 Task: Find connections with filter location Hami with filter topic #givingbackwith filter profile language Spanish with filter current company Samsung India with filter school Presidency University, Kolkata with filter industry Facilities Services with filter service category Real Estate with filter keywords title Chemist
Action: Mouse moved to (478, 60)
Screenshot: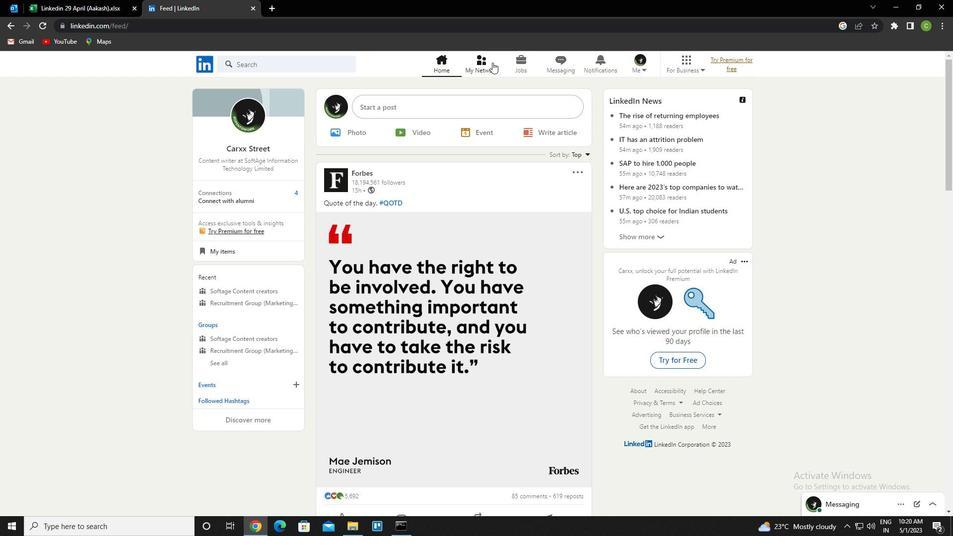 
Action: Mouse pressed left at (478, 60)
Screenshot: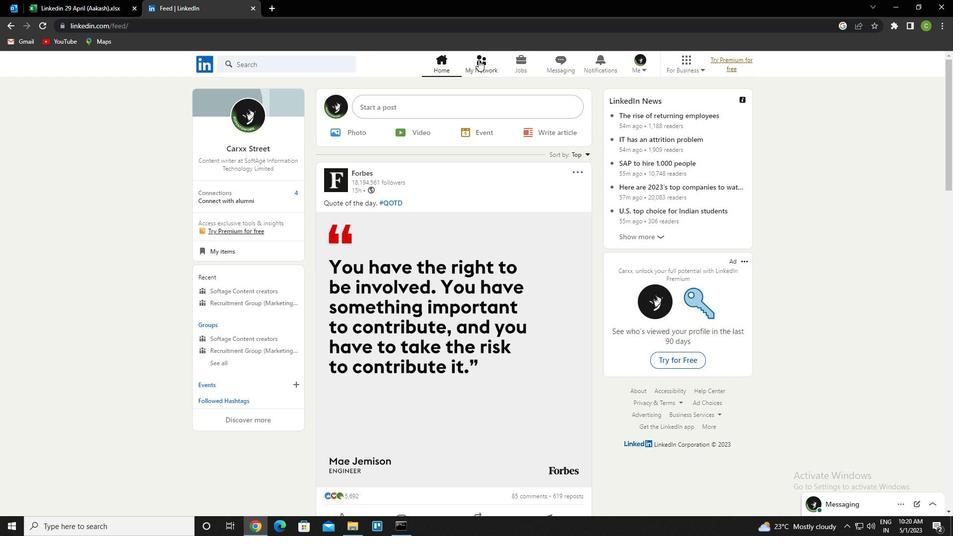 
Action: Mouse moved to (260, 120)
Screenshot: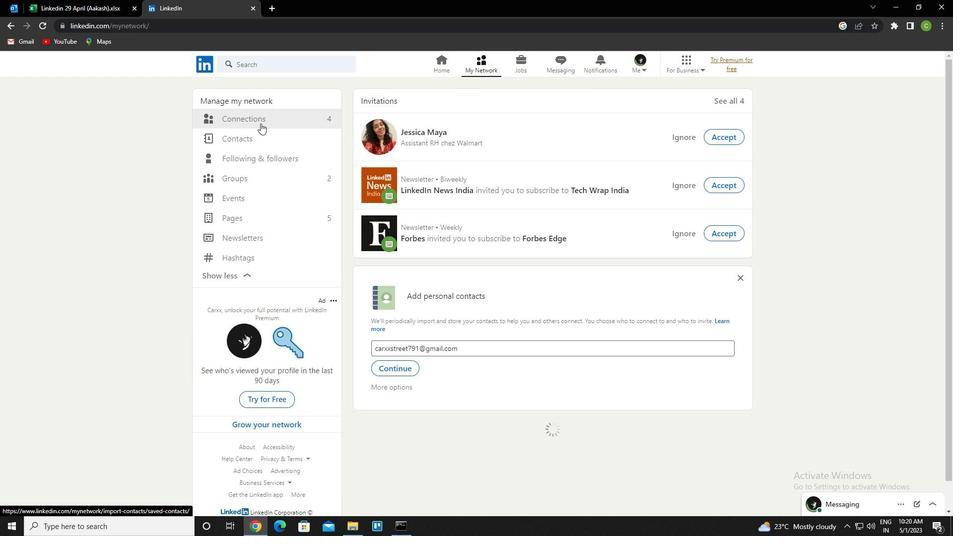 
Action: Mouse pressed left at (260, 120)
Screenshot: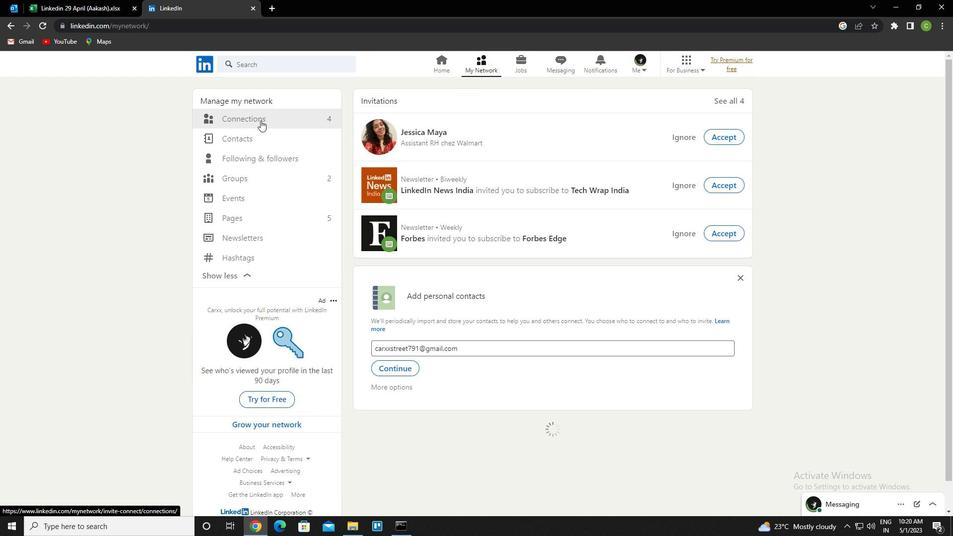 
Action: Mouse moved to (560, 118)
Screenshot: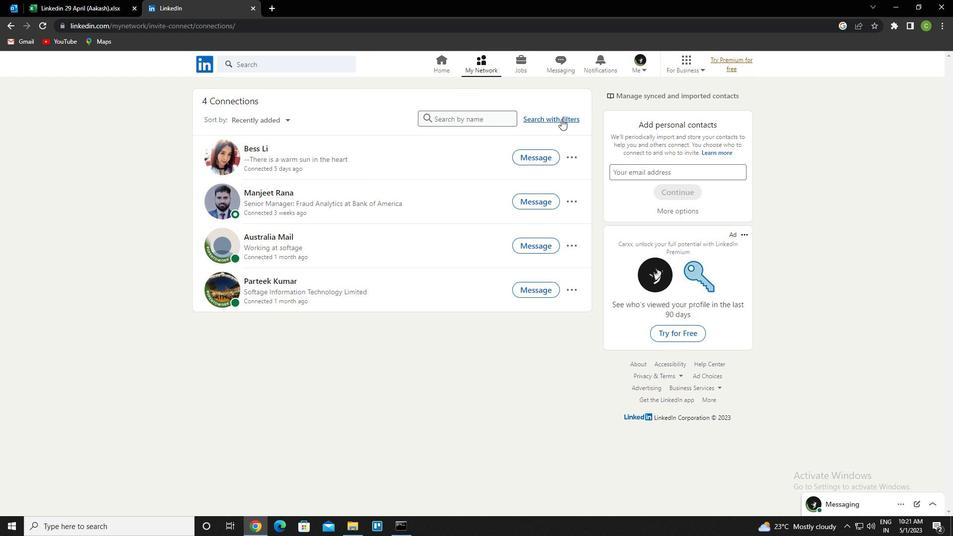 
Action: Mouse pressed left at (560, 118)
Screenshot: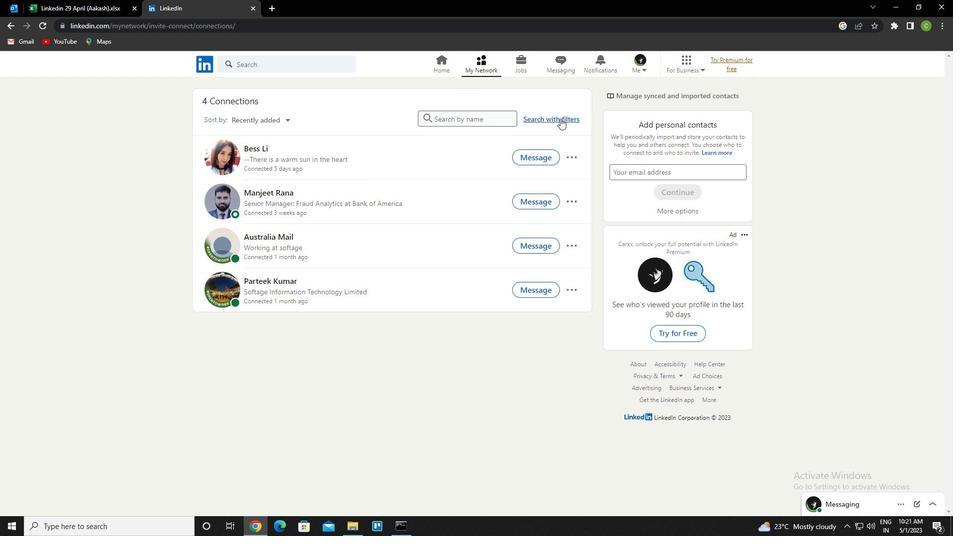 
Action: Mouse moved to (513, 90)
Screenshot: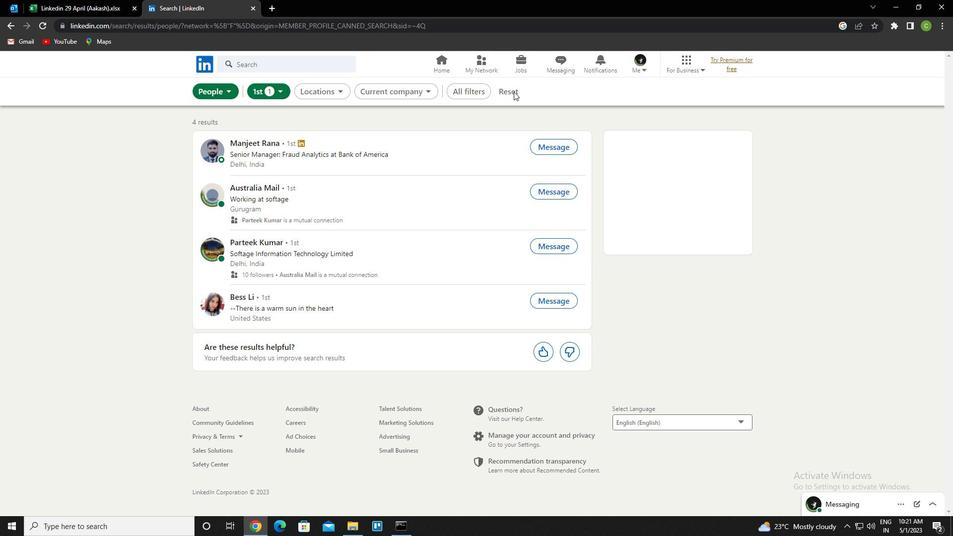
Action: Mouse pressed left at (513, 90)
Screenshot: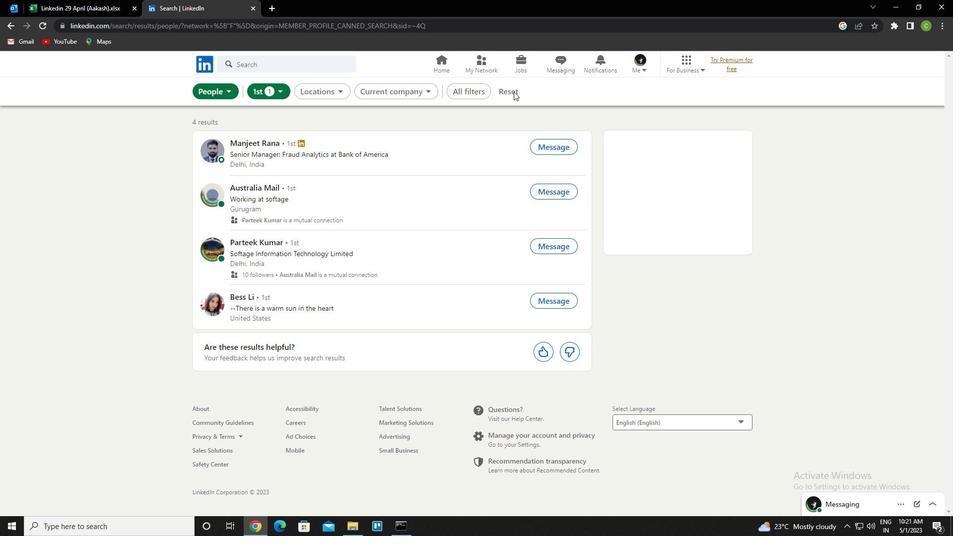 
Action: Mouse moved to (491, 87)
Screenshot: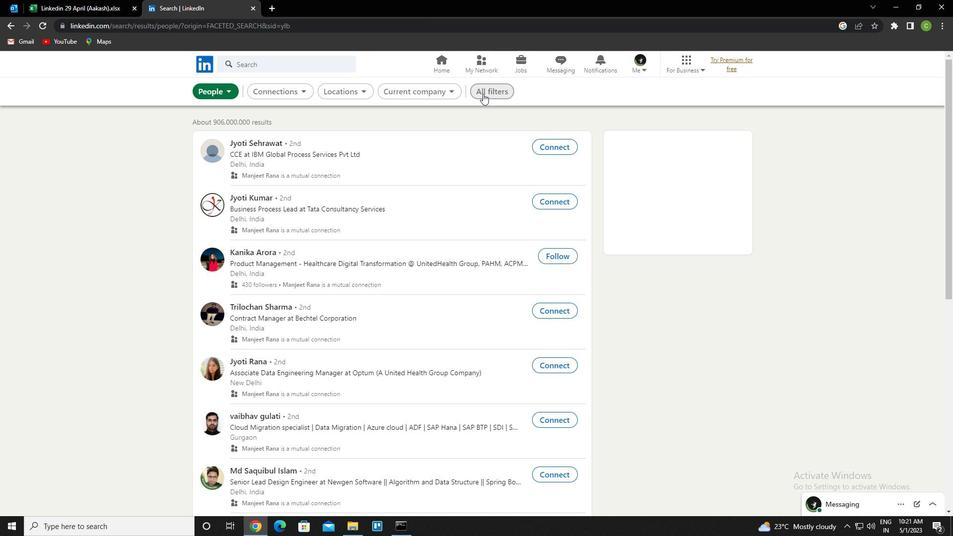 
Action: Mouse pressed left at (491, 87)
Screenshot: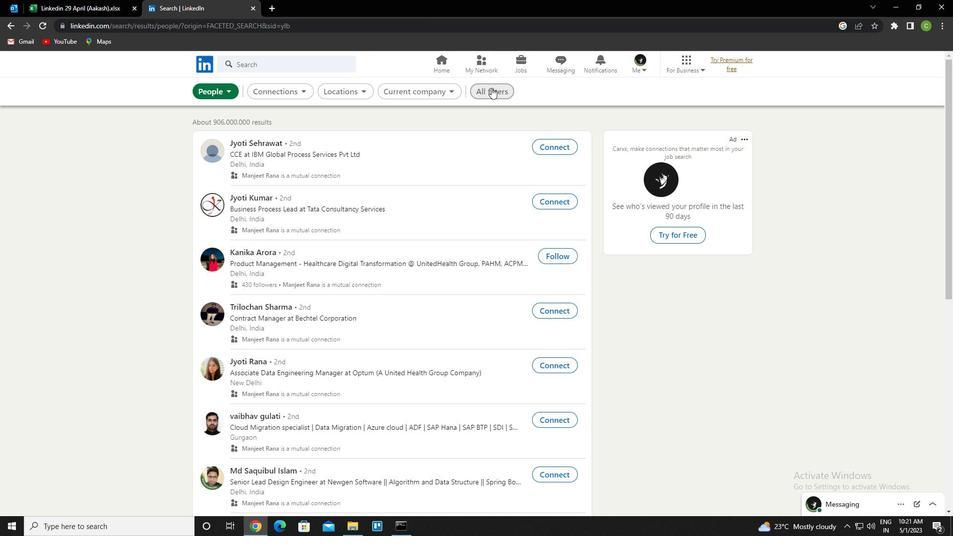 
Action: Mouse moved to (796, 258)
Screenshot: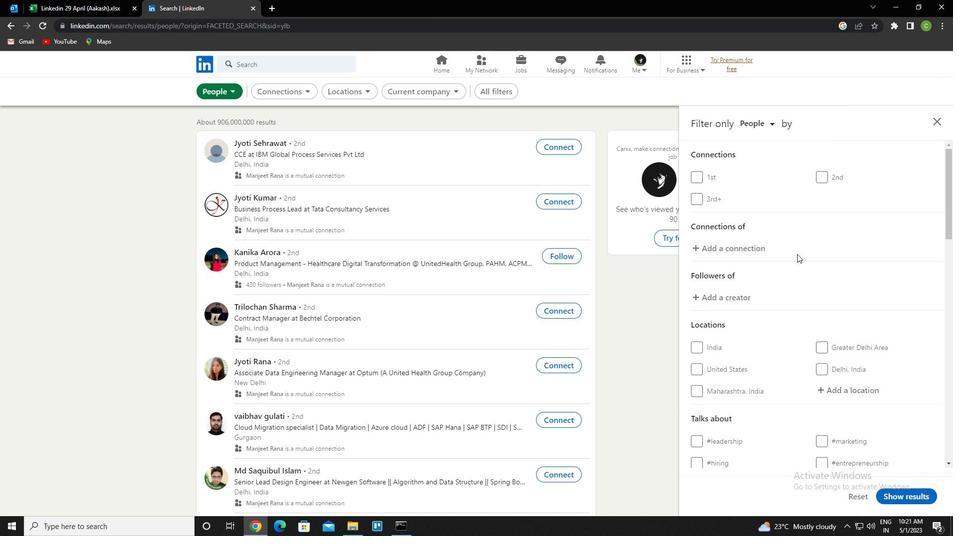 
Action: Mouse scrolled (796, 258) with delta (0, 0)
Screenshot: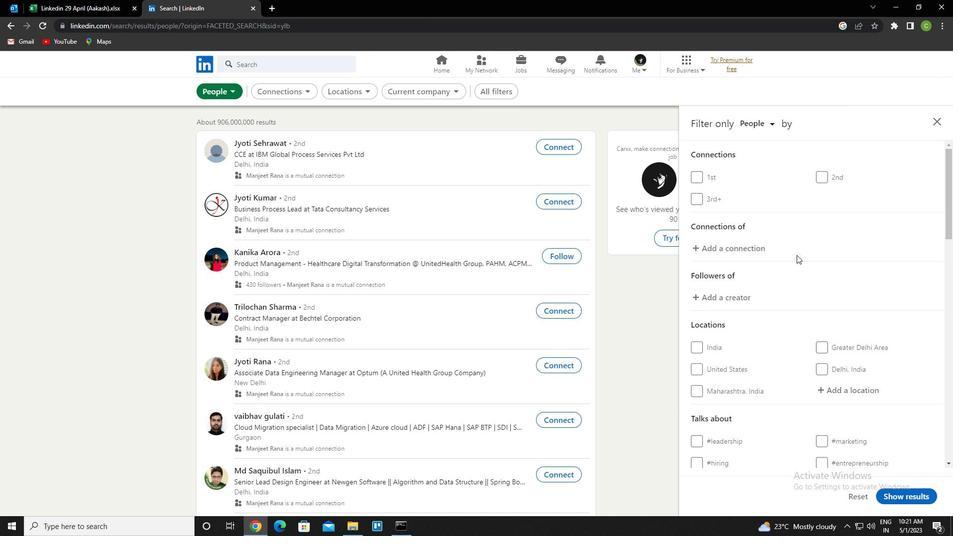
Action: Mouse scrolled (796, 258) with delta (0, 0)
Screenshot: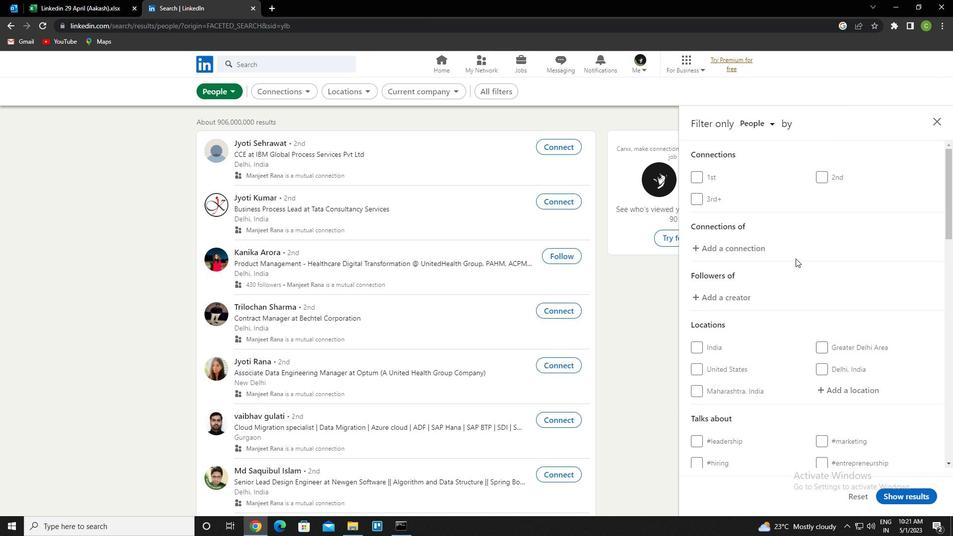 
Action: Mouse moved to (796, 261)
Screenshot: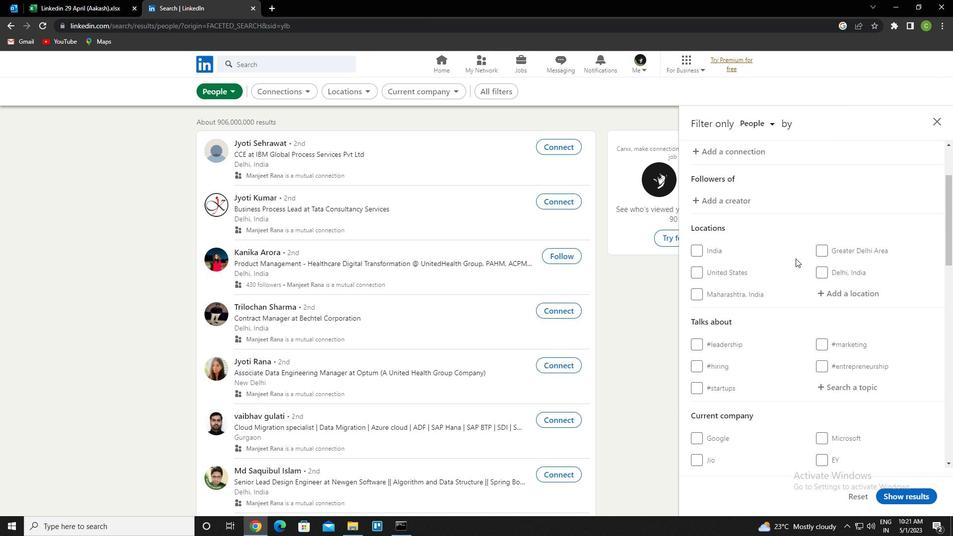
Action: Mouse scrolled (796, 261) with delta (0, 0)
Screenshot: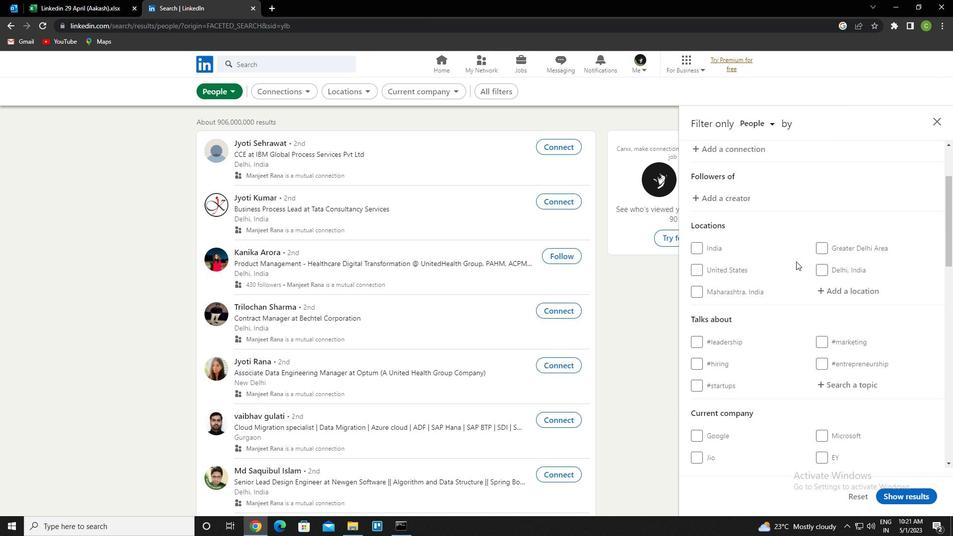 
Action: Mouse moved to (851, 244)
Screenshot: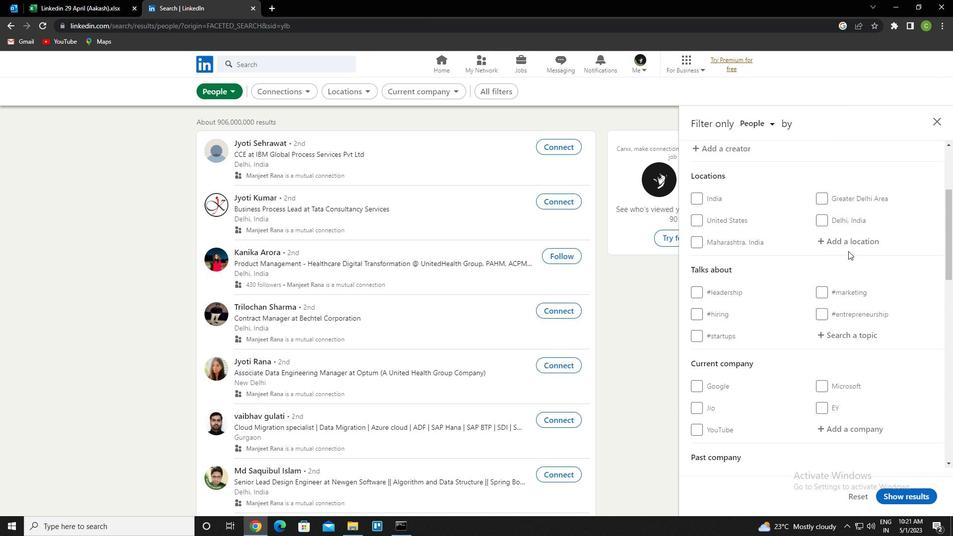 
Action: Mouse pressed left at (851, 244)
Screenshot: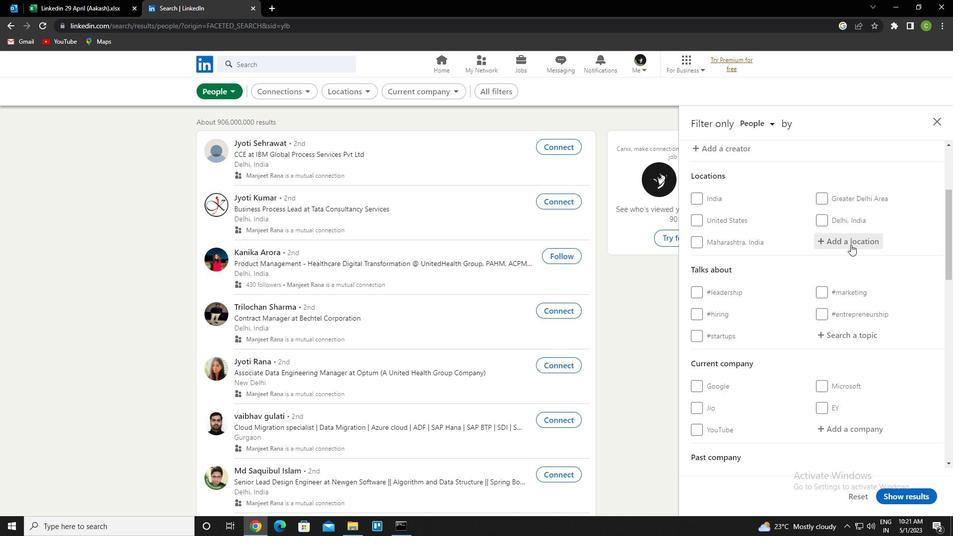 
Action: Key pressed <Key.caps_lock><Key.caps_lock>h<Key.caps_lock>ami<Key.down><Key.enter>
Screenshot: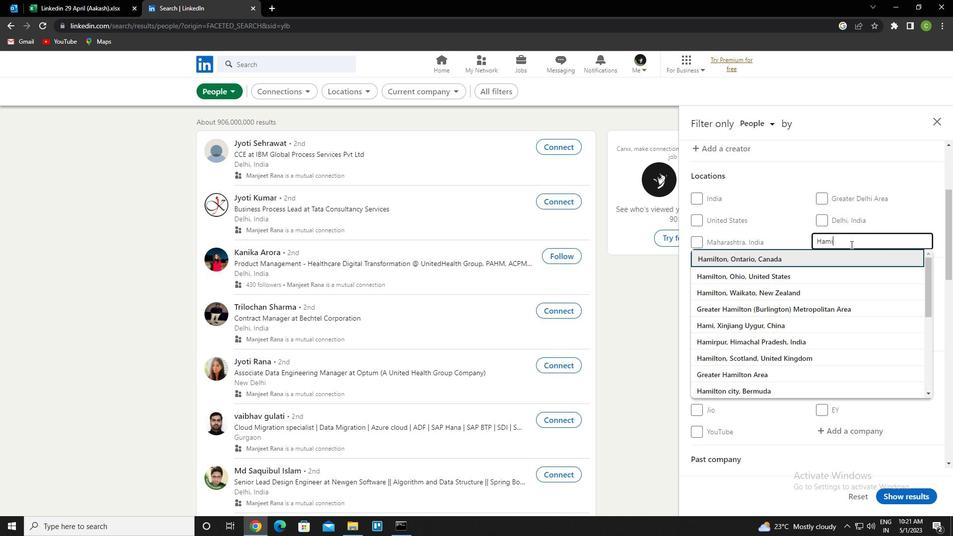 
Action: Mouse moved to (847, 246)
Screenshot: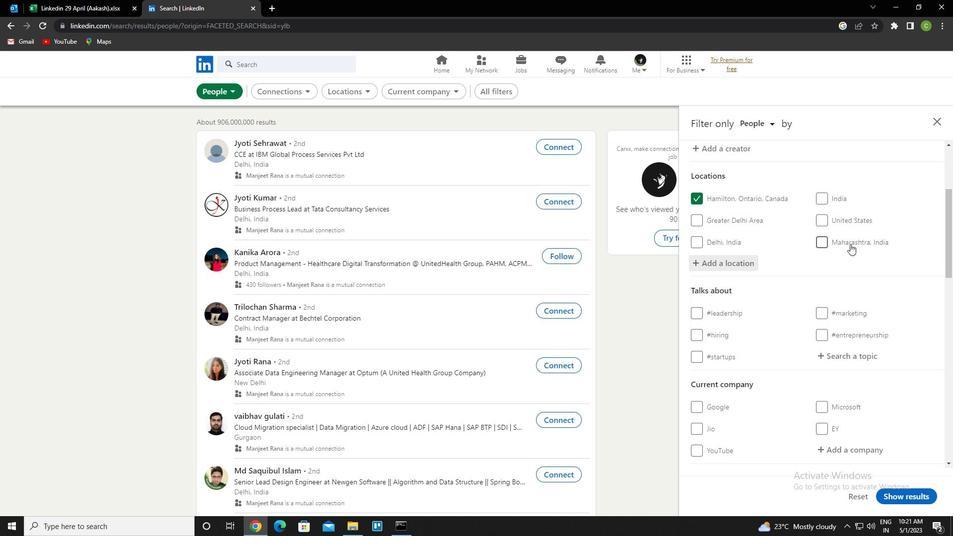 
Action: Mouse scrolled (847, 246) with delta (0, 0)
Screenshot: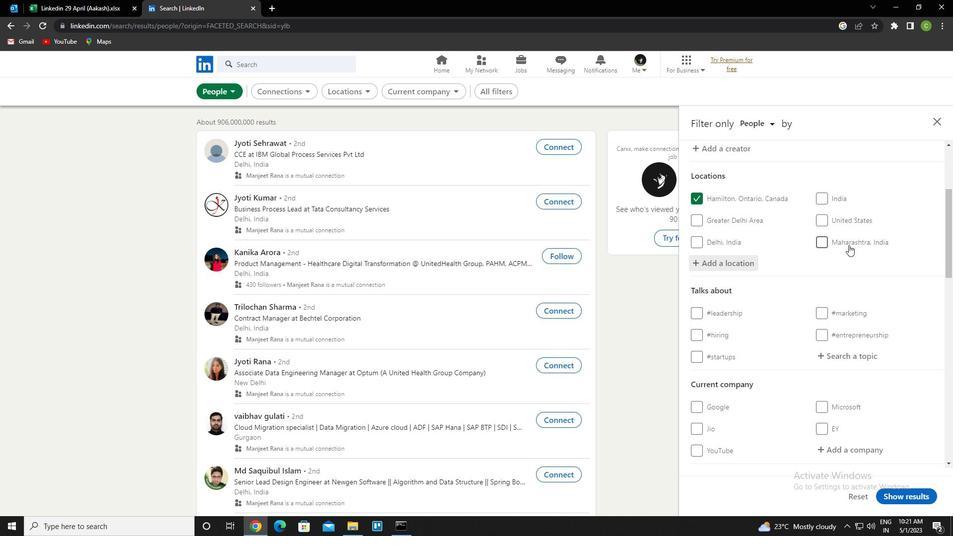 
Action: Mouse moved to (844, 249)
Screenshot: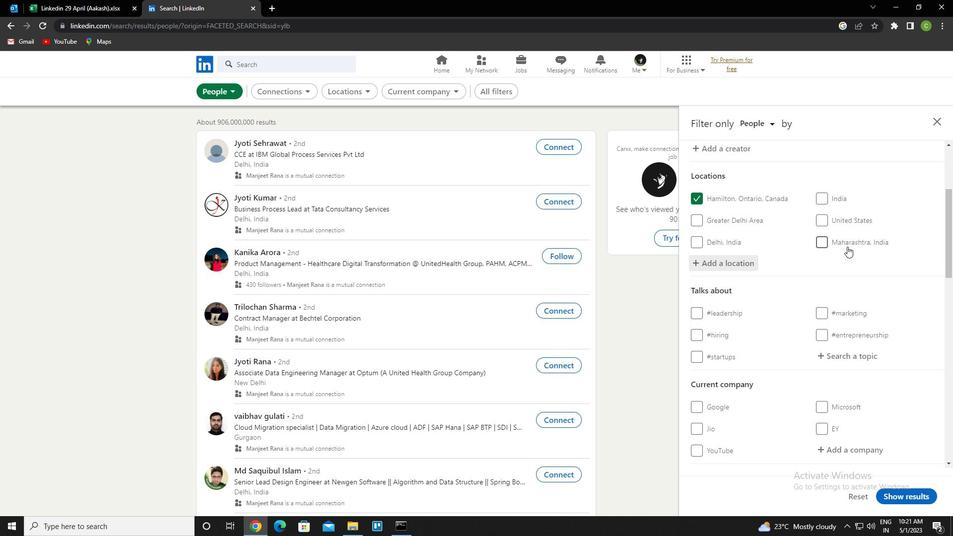 
Action: Mouse scrolled (844, 249) with delta (0, 0)
Screenshot: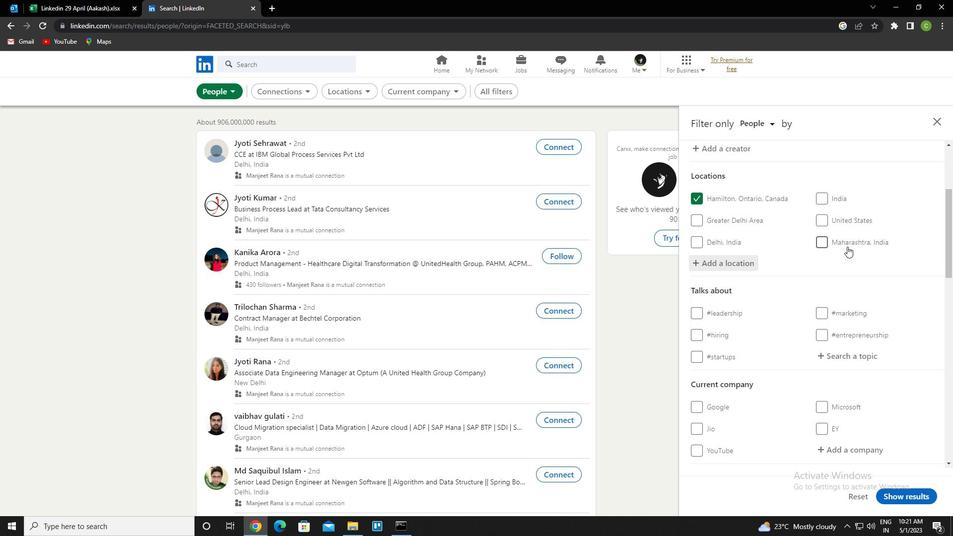 
Action: Mouse moved to (842, 250)
Screenshot: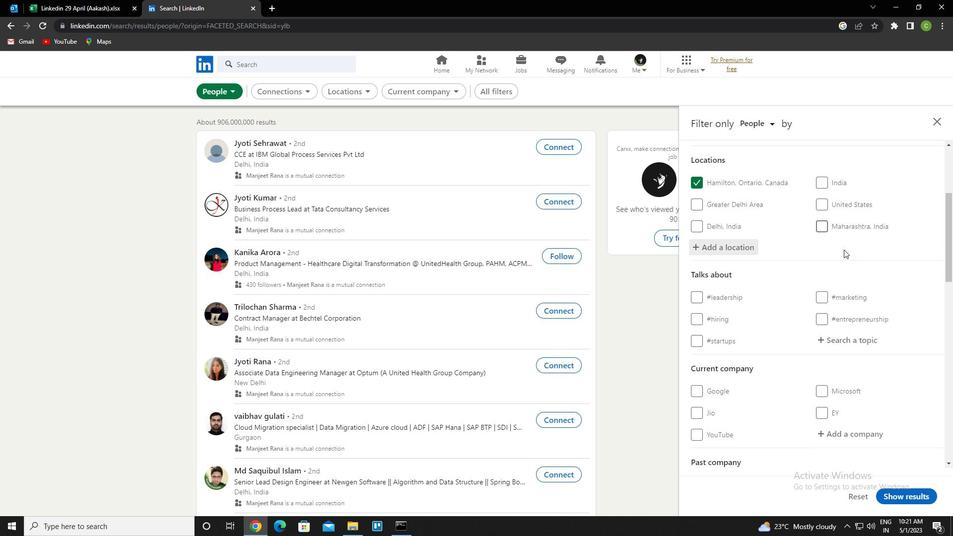 
Action: Mouse scrolled (842, 250) with delta (0, 0)
Screenshot: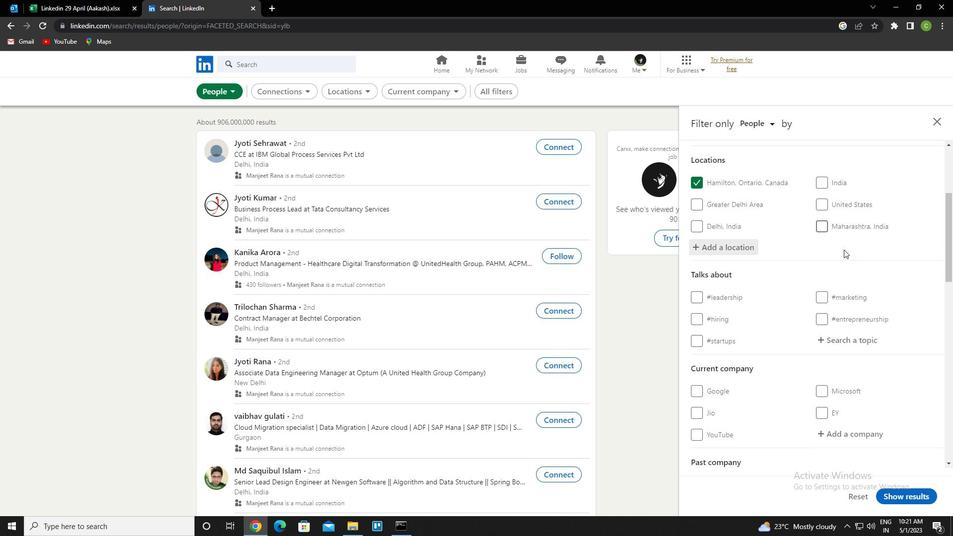 
Action: Mouse moved to (848, 202)
Screenshot: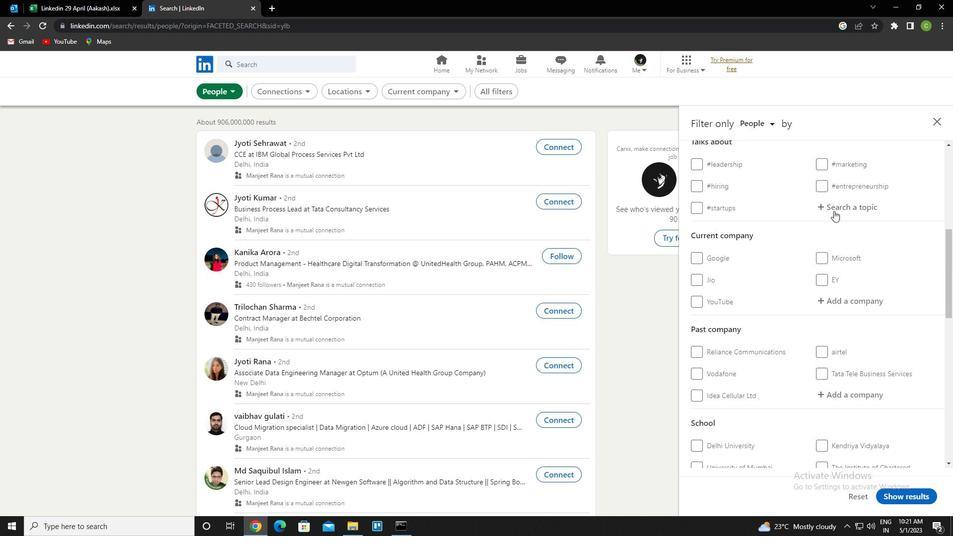 
Action: Mouse pressed left at (848, 202)
Screenshot: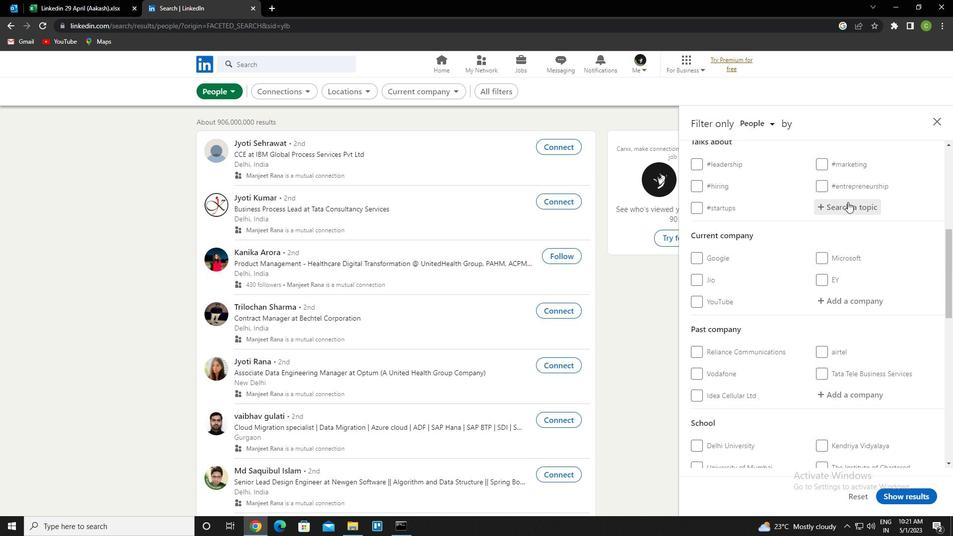 
Action: Key pressed givingback<Key.down><Key.enter>
Screenshot: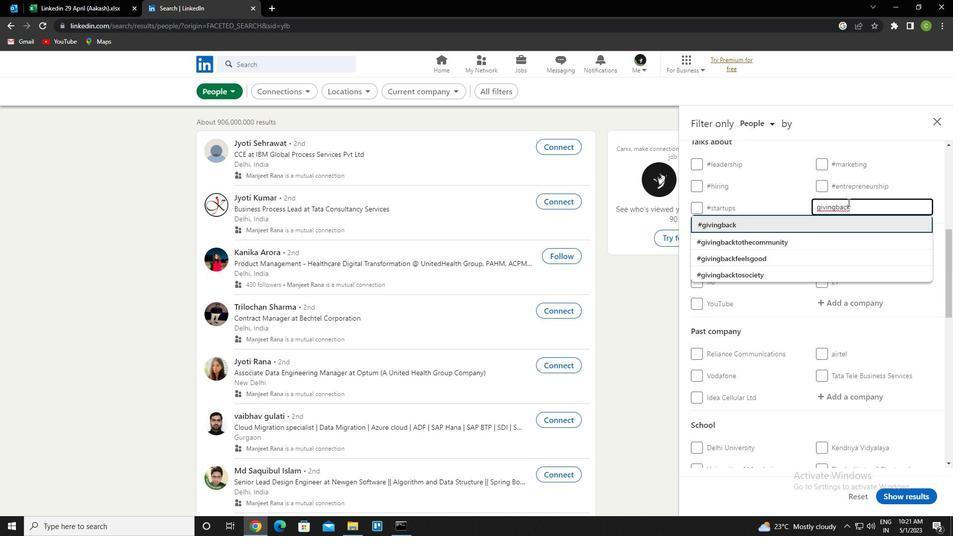 
Action: Mouse scrolled (848, 201) with delta (0, 0)
Screenshot: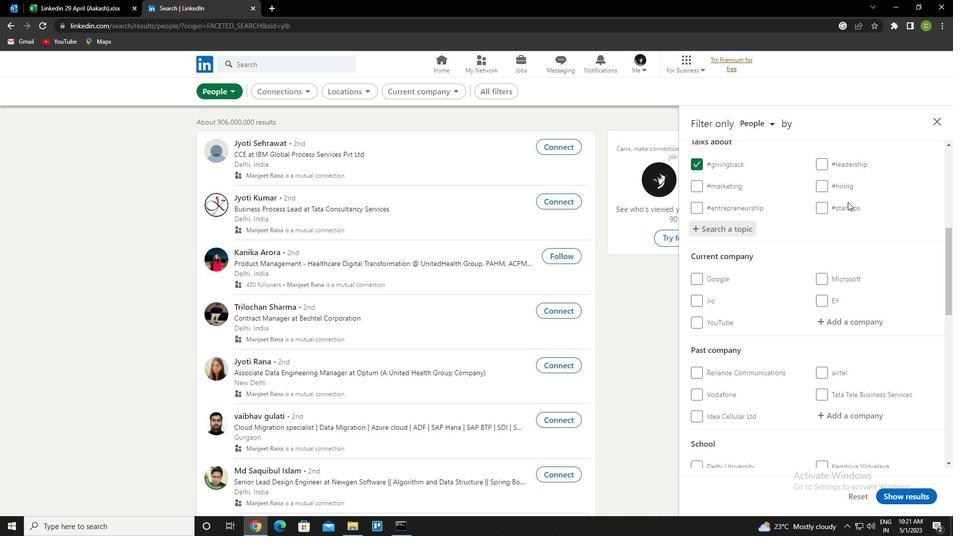 
Action: Mouse scrolled (848, 201) with delta (0, 0)
Screenshot: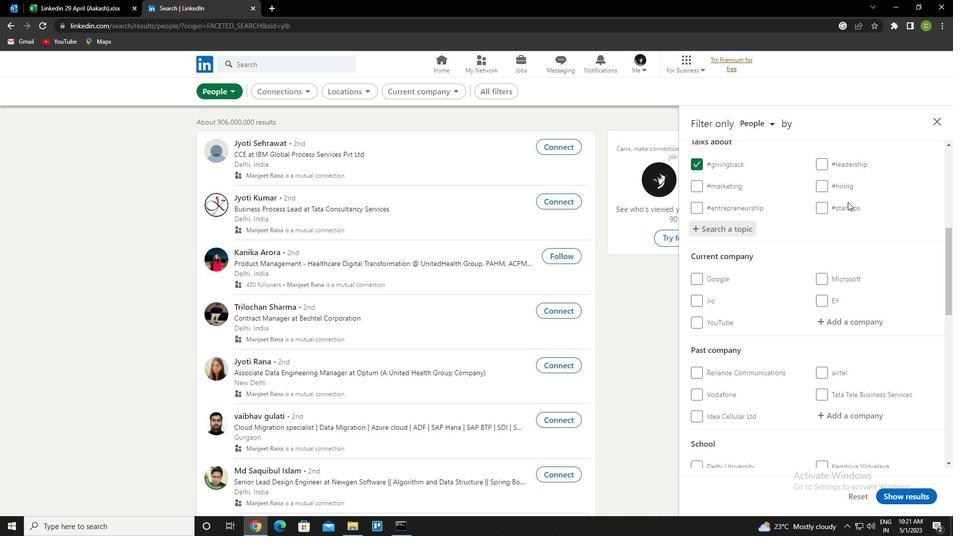 
Action: Mouse moved to (842, 206)
Screenshot: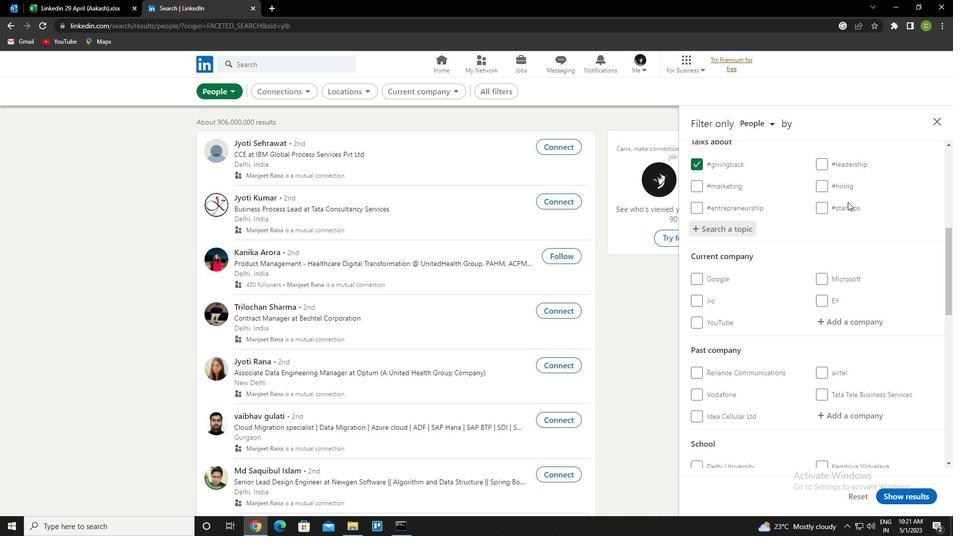 
Action: Mouse scrolled (842, 206) with delta (0, 0)
Screenshot: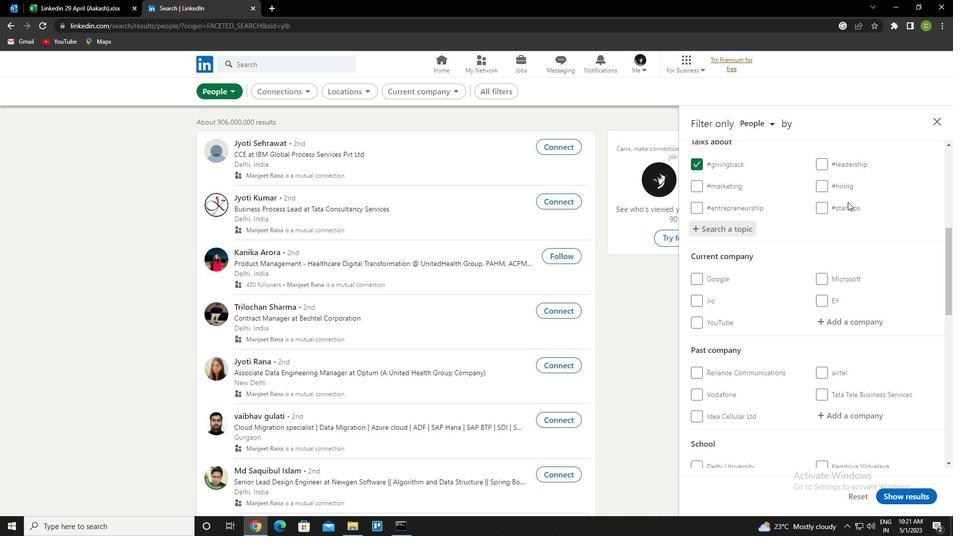 
Action: Mouse moved to (838, 209)
Screenshot: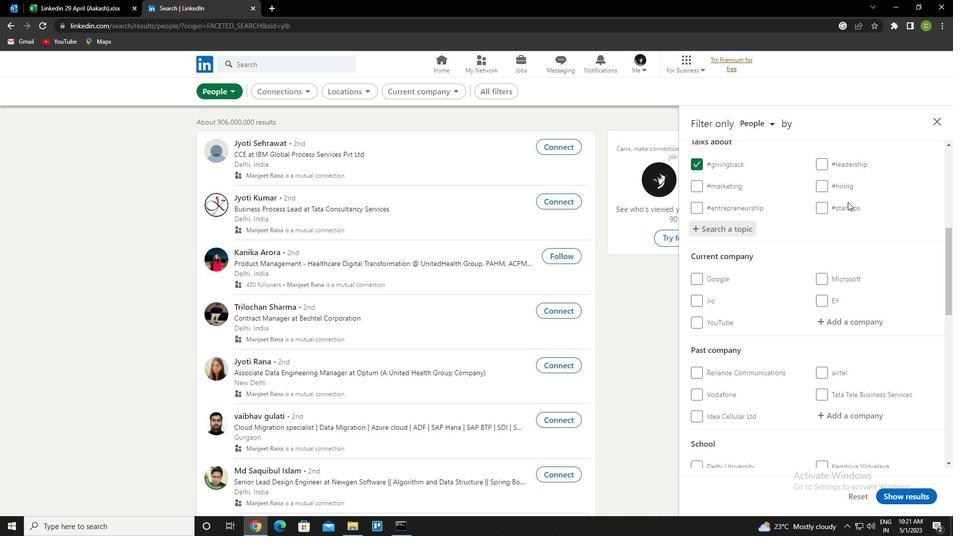 
Action: Mouse scrolled (838, 208) with delta (0, 0)
Screenshot: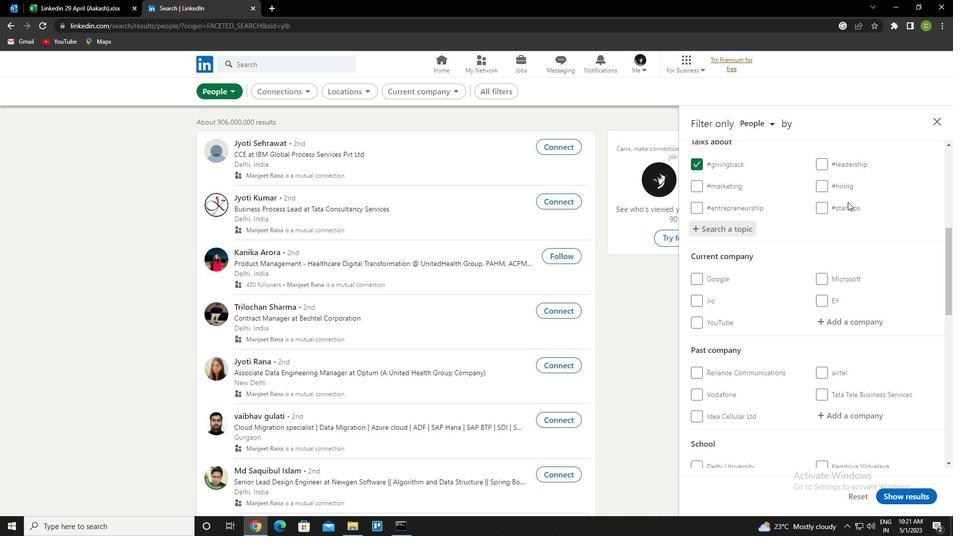 
Action: Mouse moved to (838, 209)
Screenshot: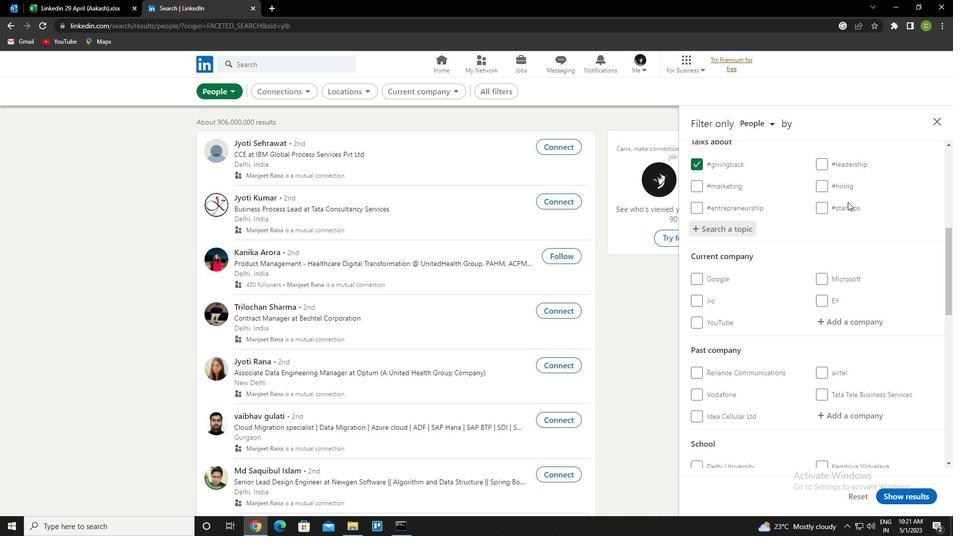 
Action: Mouse scrolled (838, 209) with delta (0, 0)
Screenshot: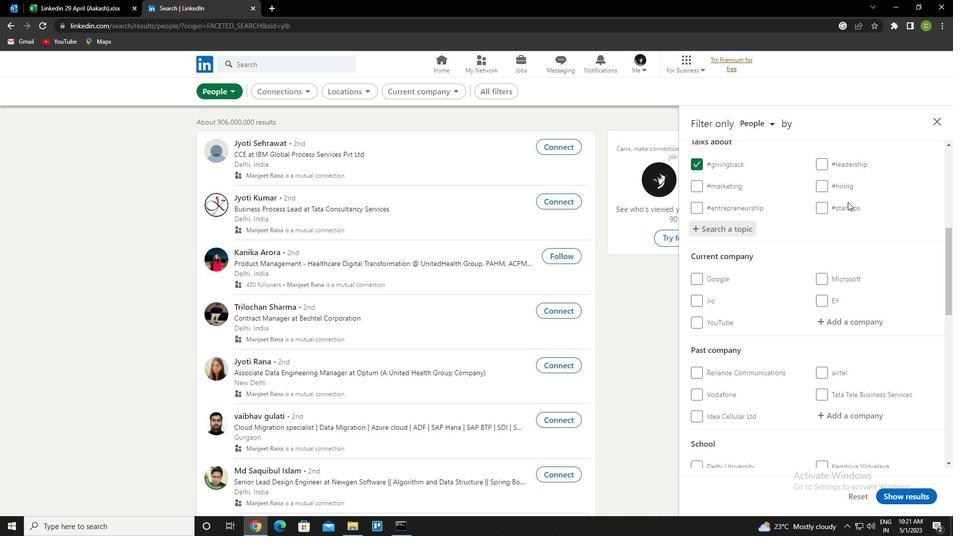 
Action: Mouse scrolled (838, 209) with delta (0, 0)
Screenshot: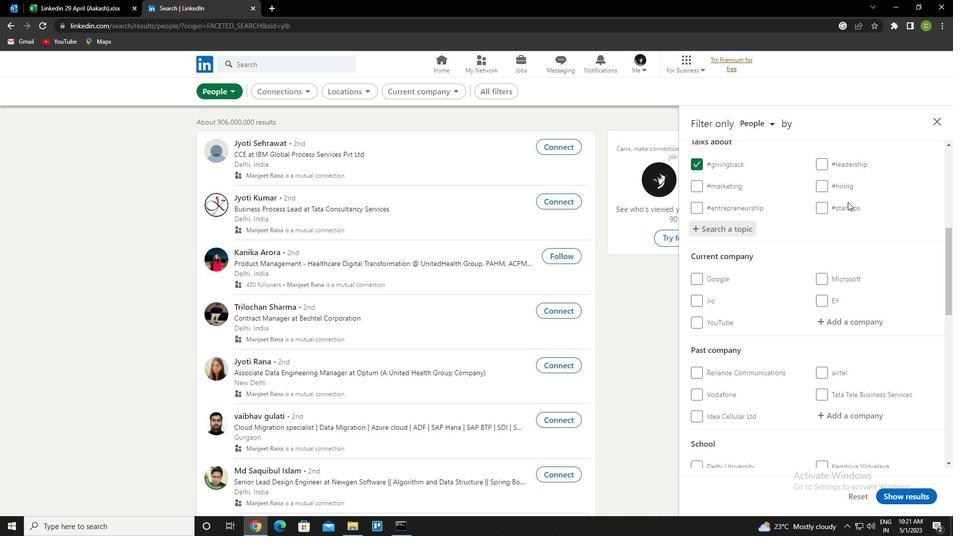 
Action: Mouse scrolled (838, 209) with delta (0, 0)
Screenshot: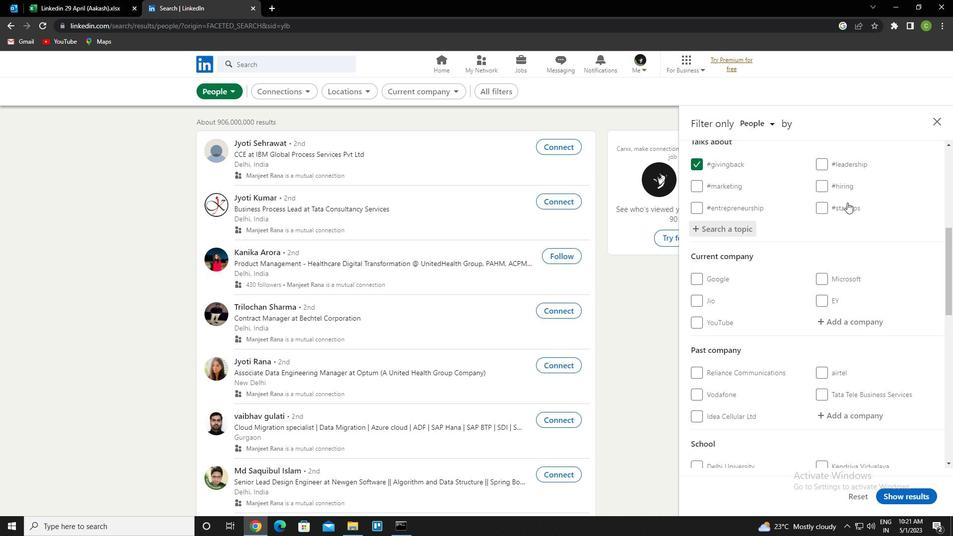 
Action: Mouse scrolled (838, 209) with delta (0, 0)
Screenshot: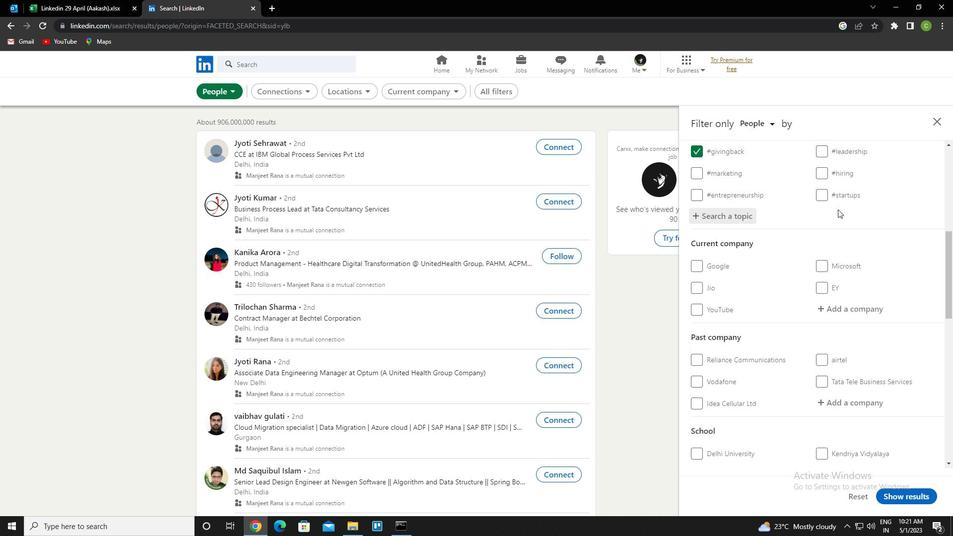 
Action: Mouse moved to (838, 209)
Screenshot: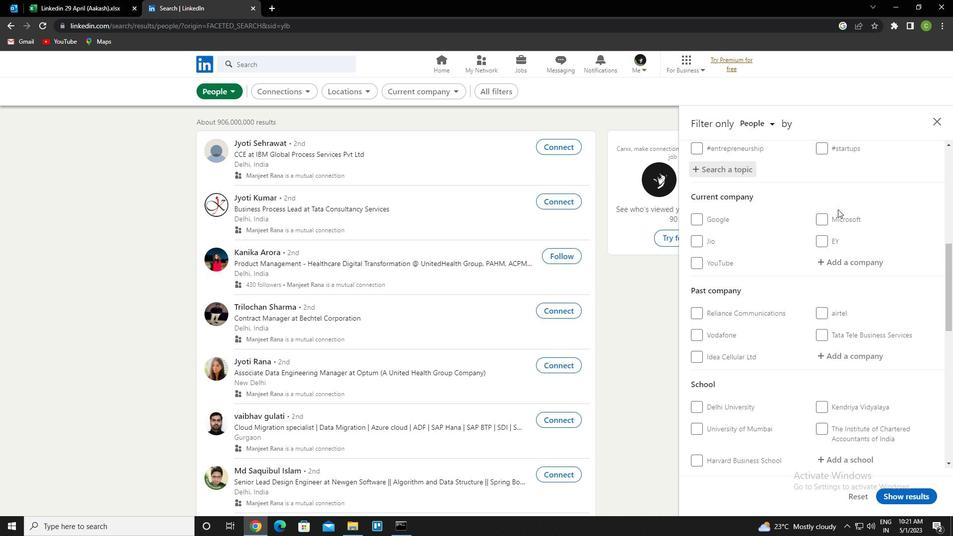 
Action: Mouse scrolled (838, 209) with delta (0, 0)
Screenshot: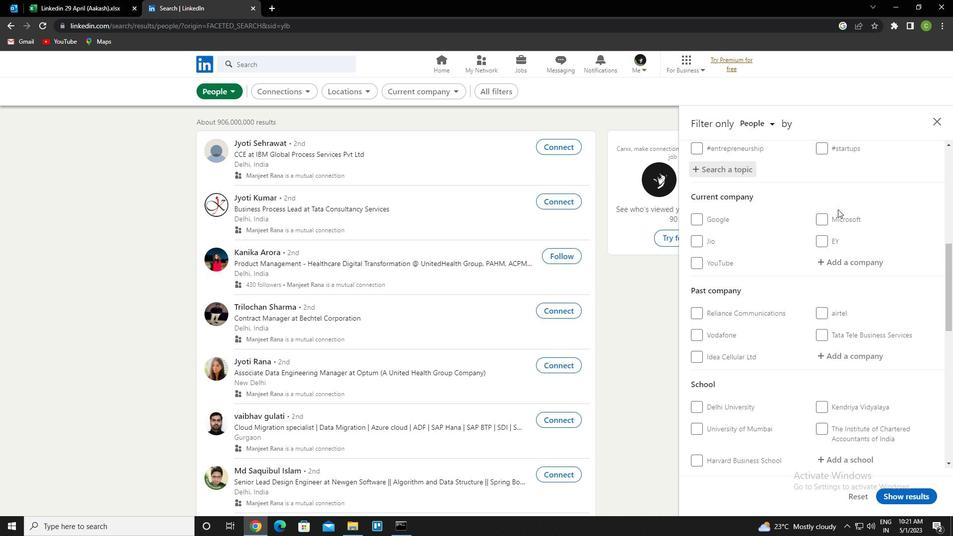 
Action: Mouse moved to (836, 210)
Screenshot: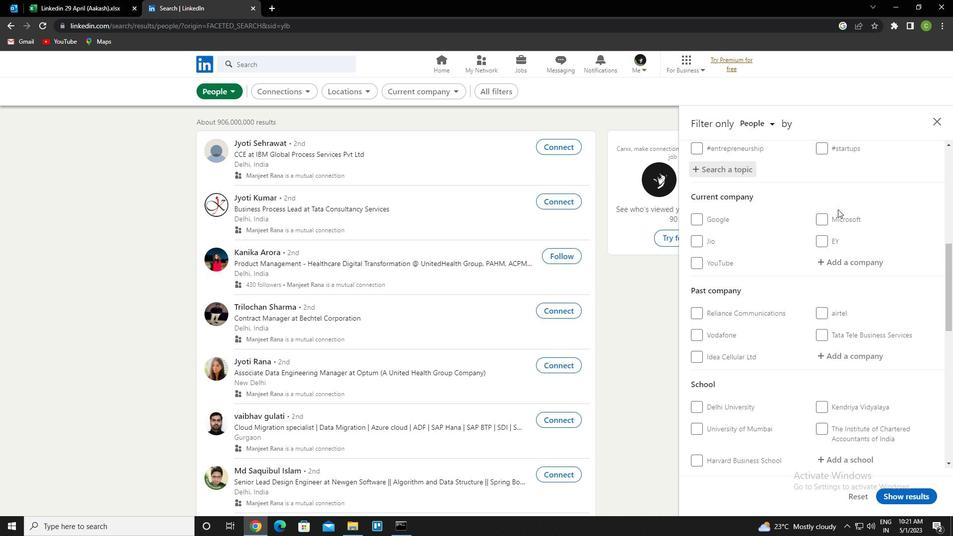 
Action: Mouse scrolled (836, 210) with delta (0, 0)
Screenshot: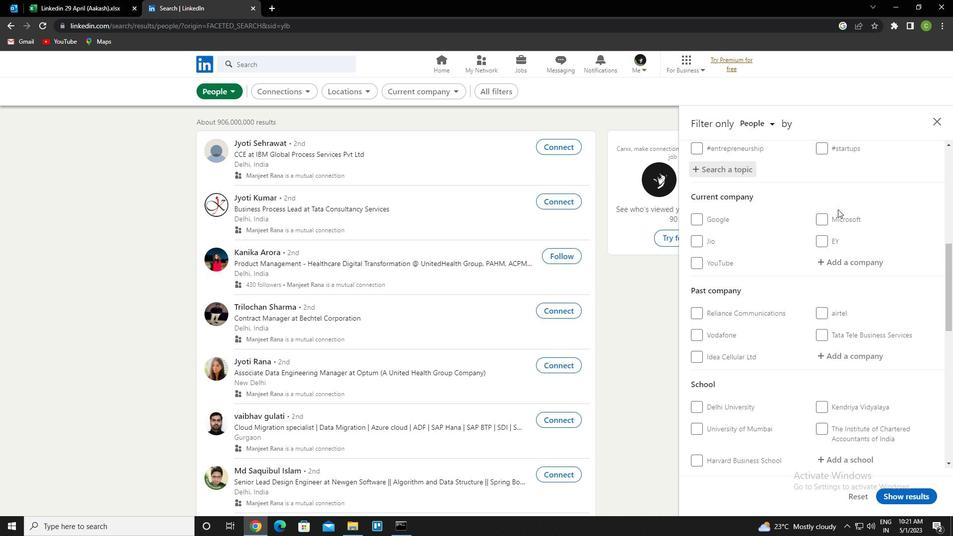 
Action: Mouse moved to (833, 213)
Screenshot: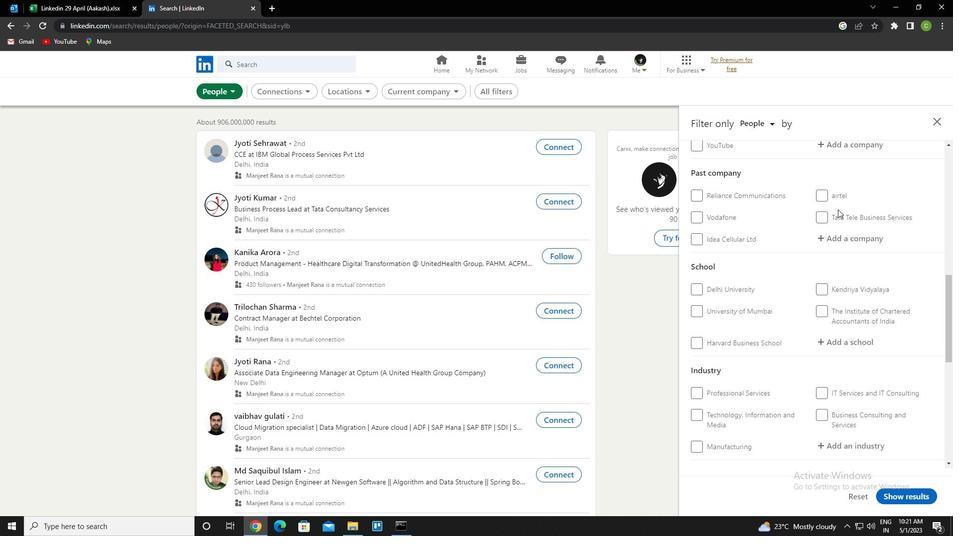 
Action: Mouse scrolled (833, 212) with delta (0, 0)
Screenshot: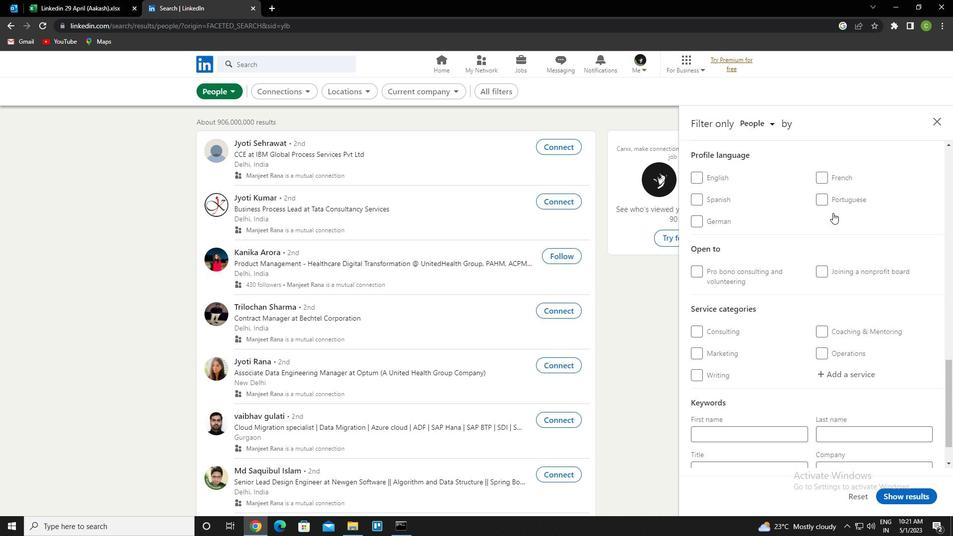 
Action: Mouse moved to (829, 220)
Screenshot: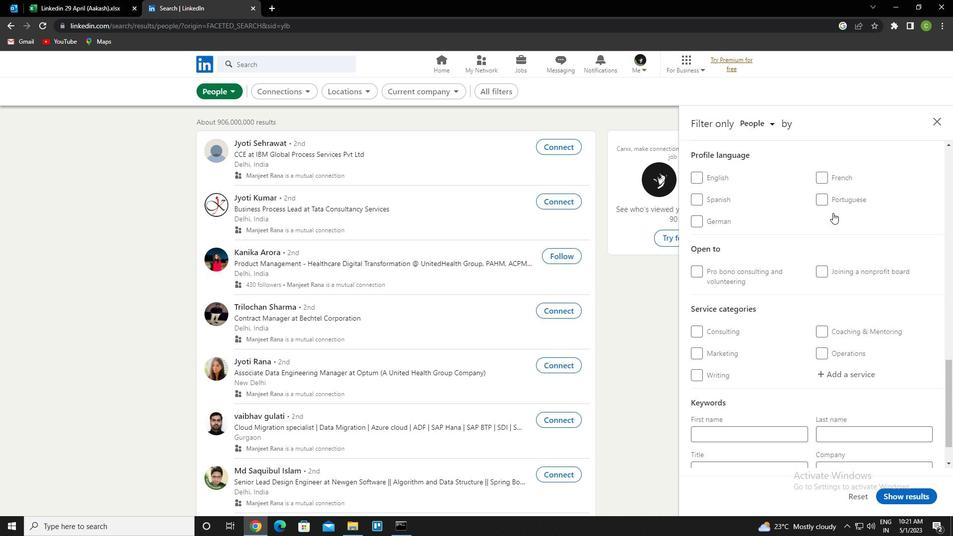 
Action: Mouse scrolled (829, 220) with delta (0, 0)
Screenshot: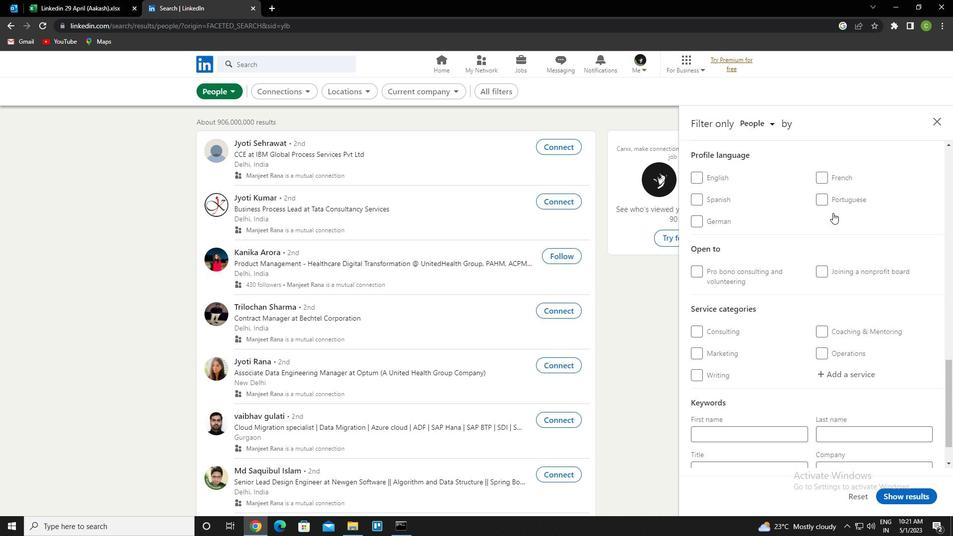 
Action: Mouse moved to (828, 223)
Screenshot: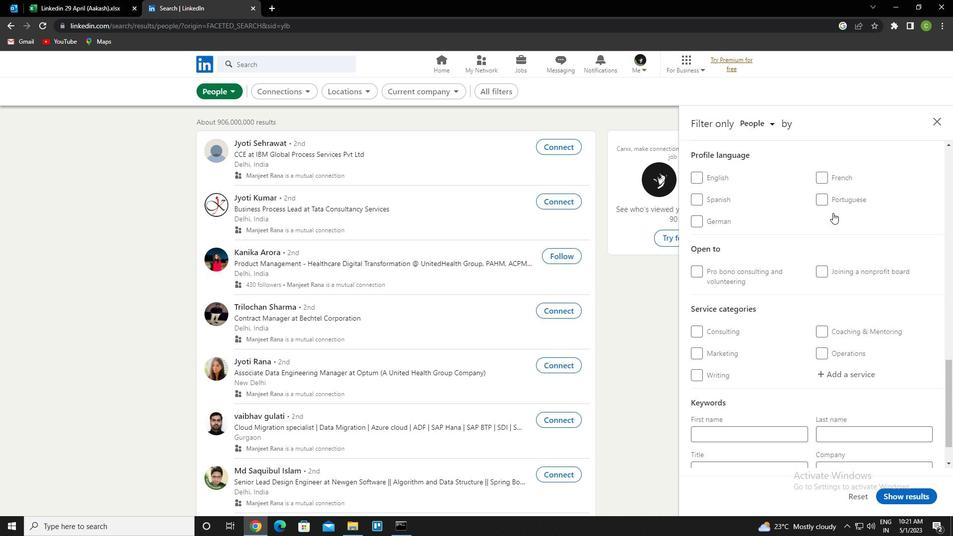 
Action: Mouse scrolled (828, 223) with delta (0, 0)
Screenshot: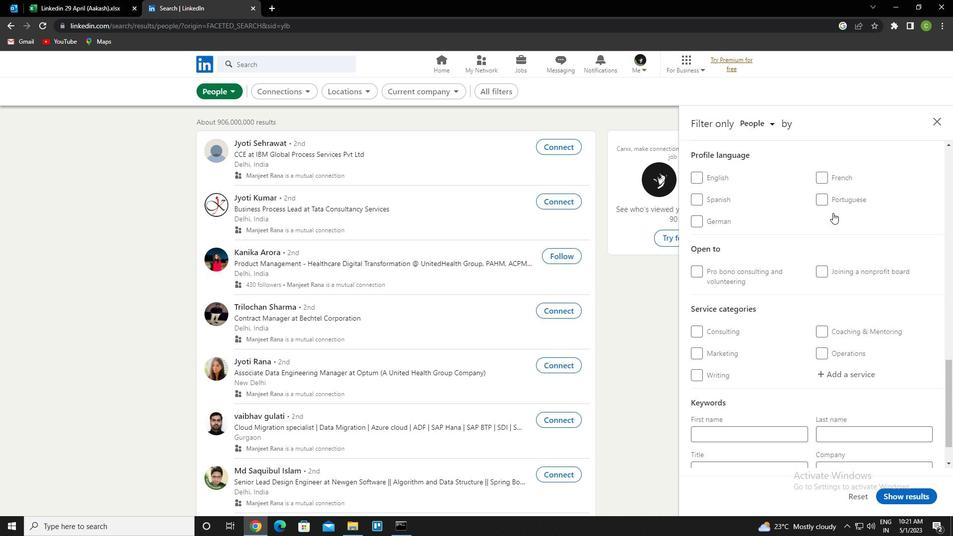 
Action: Mouse moved to (827, 225)
Screenshot: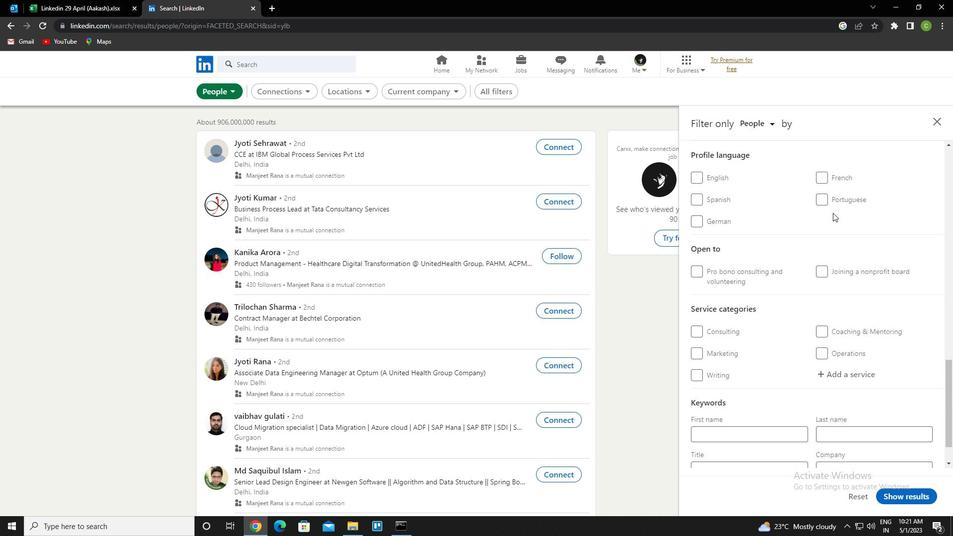 
Action: Mouse scrolled (827, 225) with delta (0, 0)
Screenshot: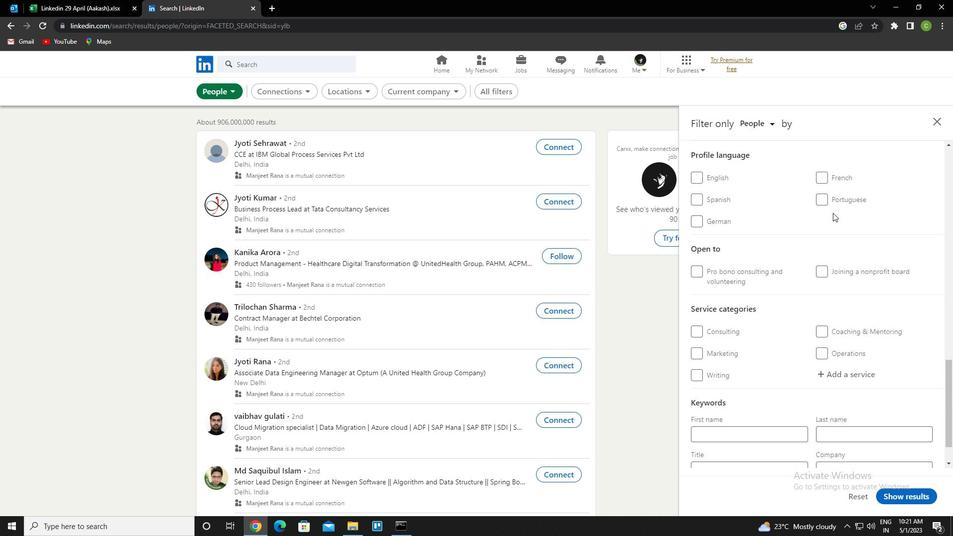 
Action: Mouse moved to (826, 227)
Screenshot: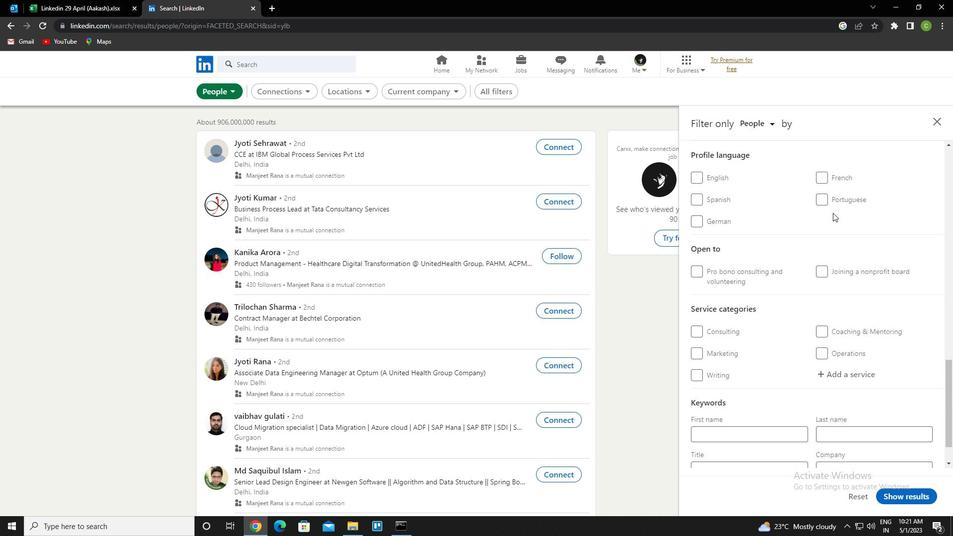 
Action: Mouse scrolled (826, 226) with delta (0, 0)
Screenshot: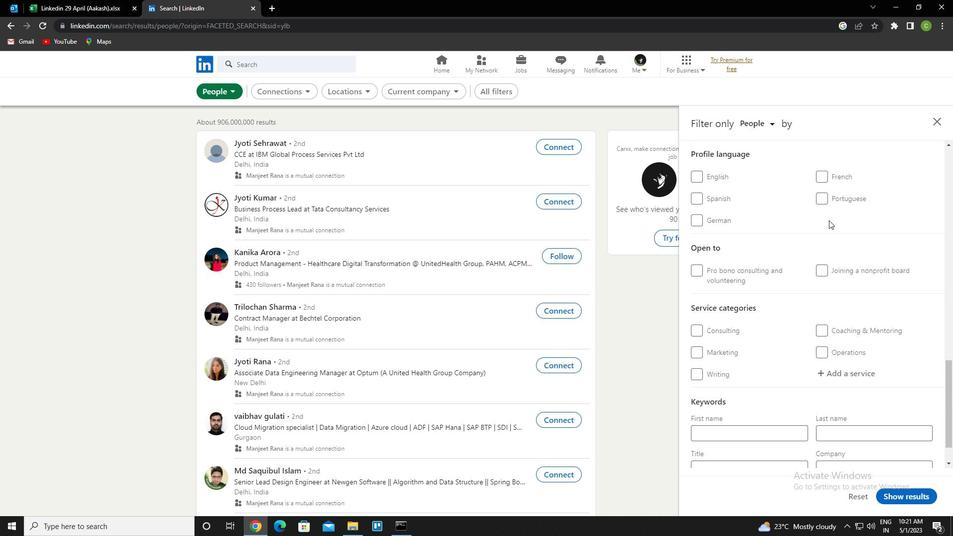 
Action: Mouse moved to (753, 283)
Screenshot: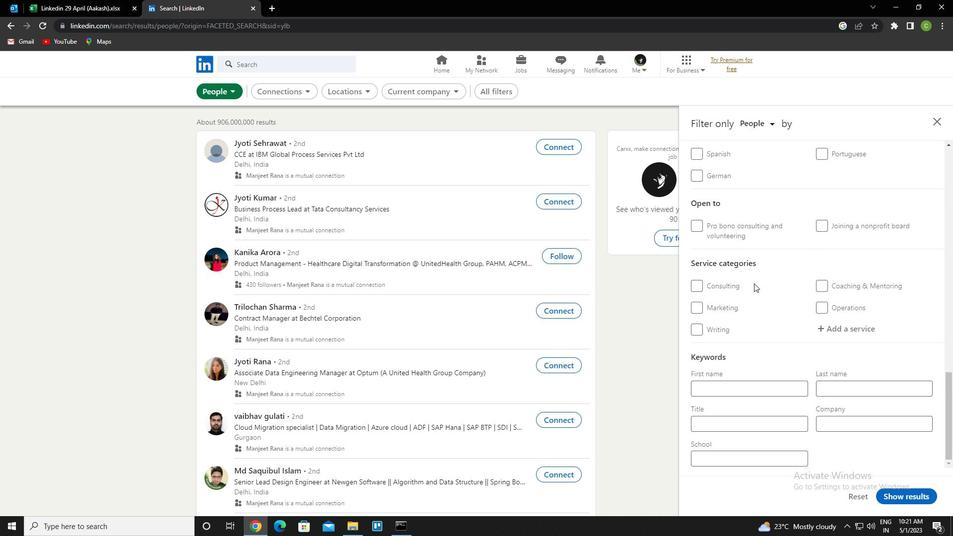 
Action: Mouse scrolled (753, 284) with delta (0, 0)
Screenshot: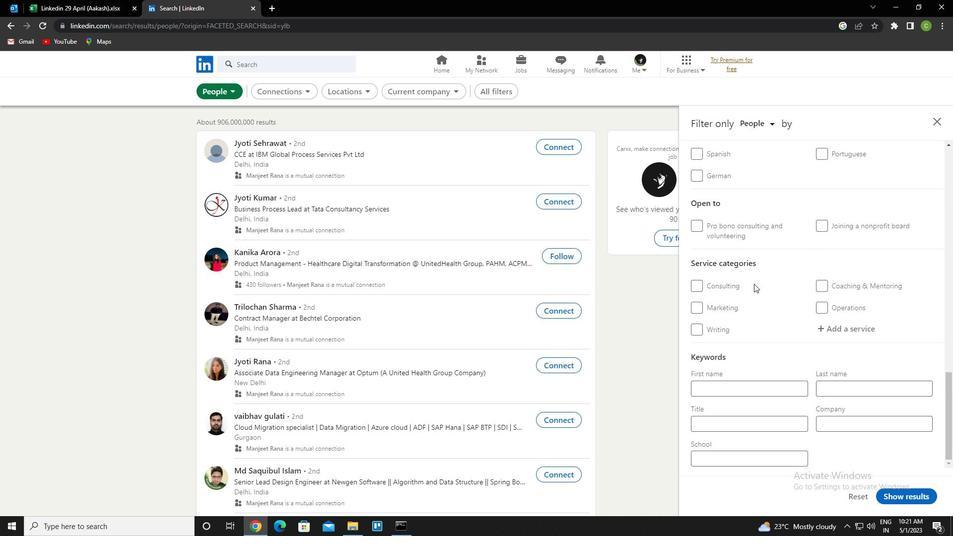 
Action: Mouse scrolled (753, 284) with delta (0, 0)
Screenshot: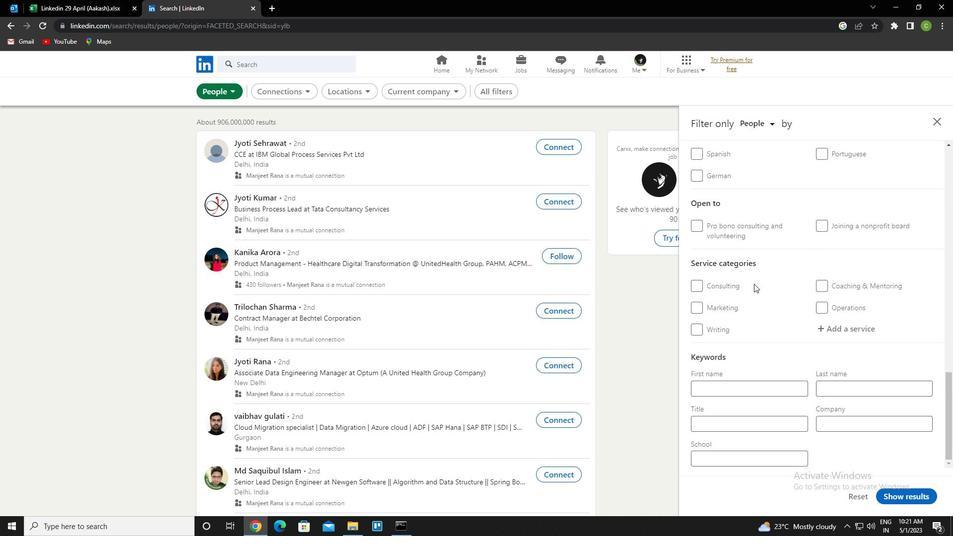 
Action: Mouse scrolled (753, 284) with delta (0, 0)
Screenshot: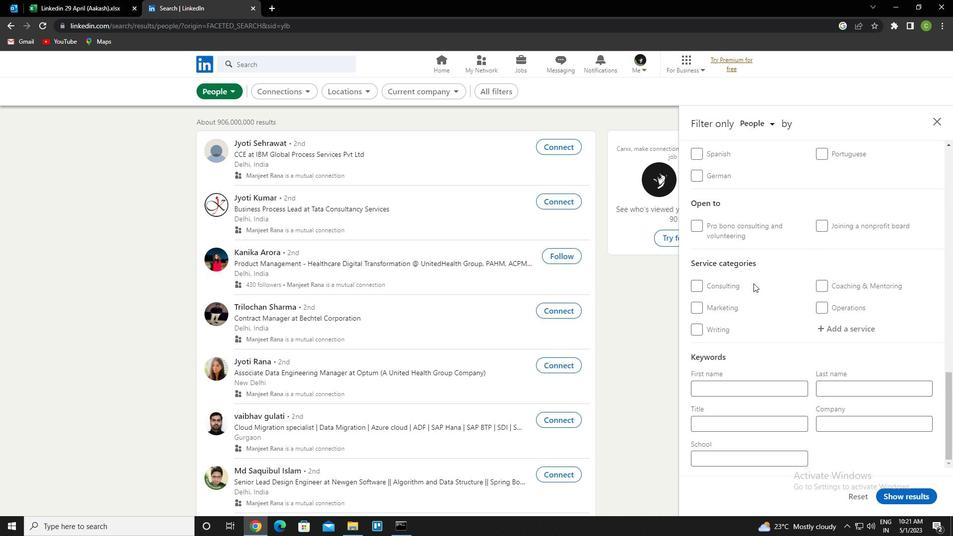 
Action: Mouse moved to (701, 306)
Screenshot: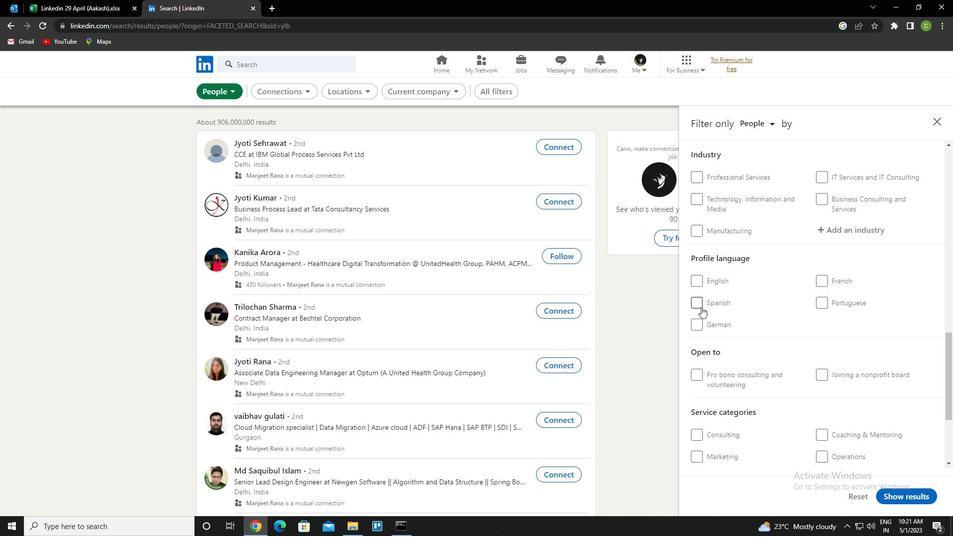 
Action: Mouse pressed left at (701, 306)
Screenshot: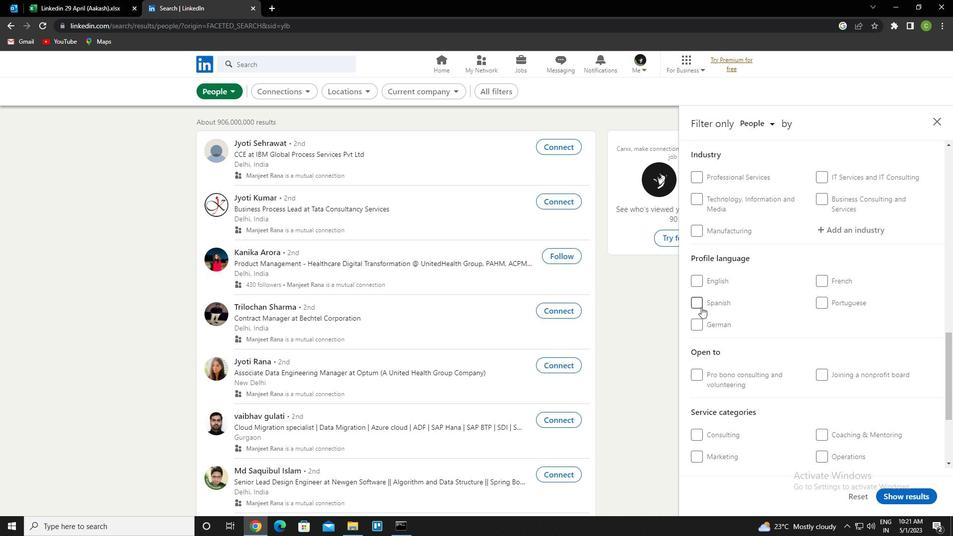 
Action: Mouse moved to (724, 257)
Screenshot: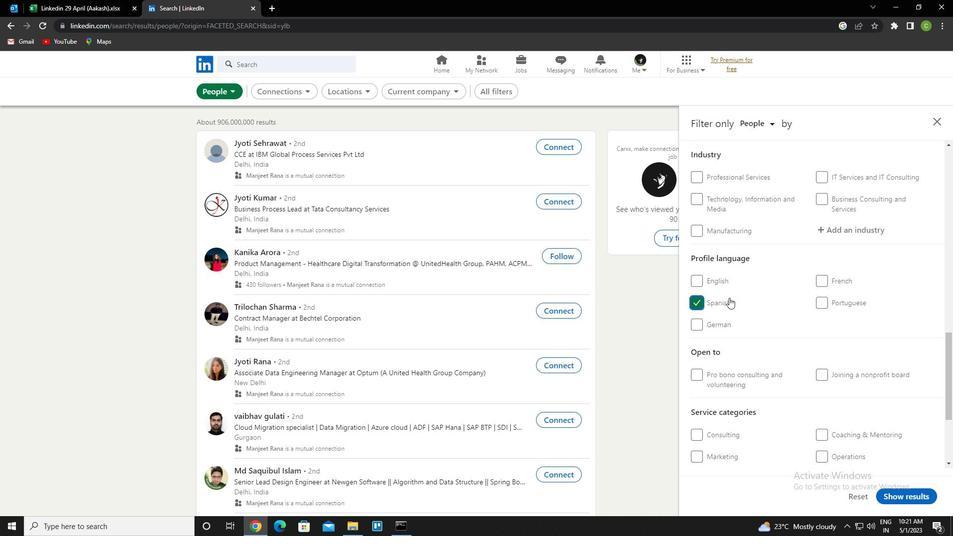 
Action: Mouse scrolled (724, 258) with delta (0, 0)
Screenshot: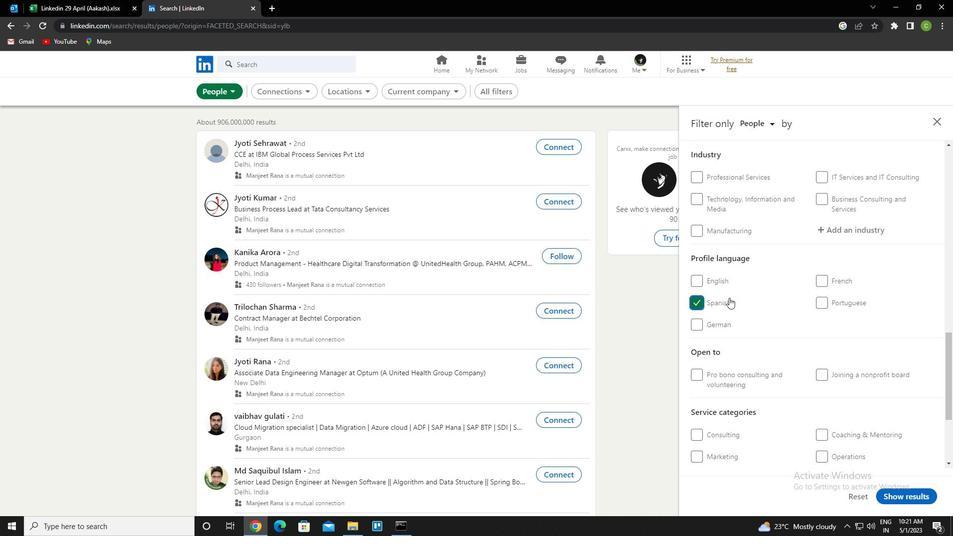 
Action: Mouse moved to (723, 257)
Screenshot: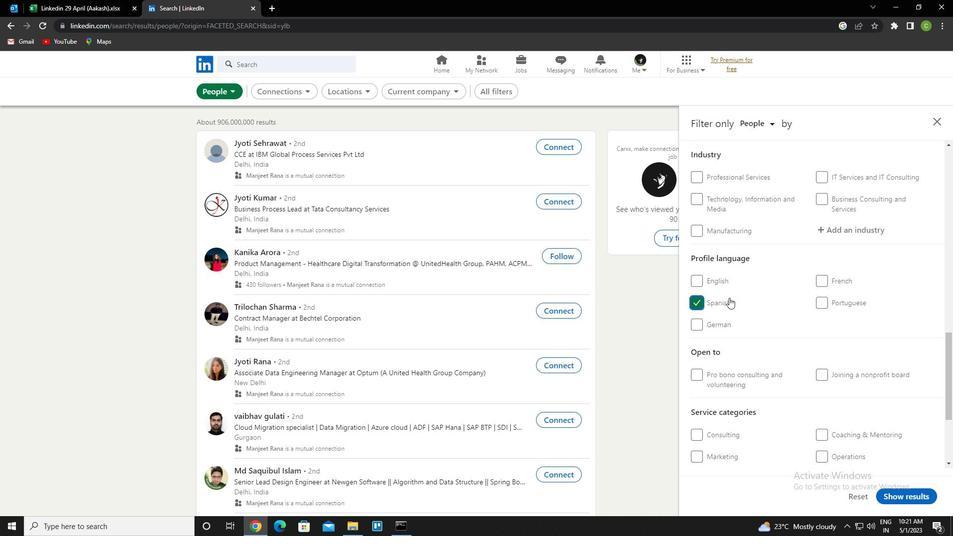 
Action: Mouse scrolled (723, 257) with delta (0, 0)
Screenshot: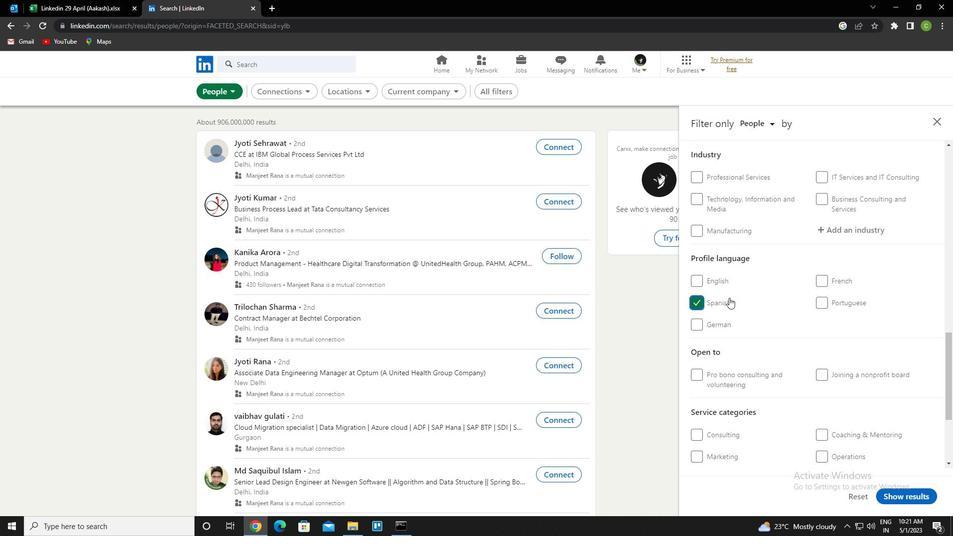 
Action: Mouse scrolled (723, 257) with delta (0, 0)
Screenshot: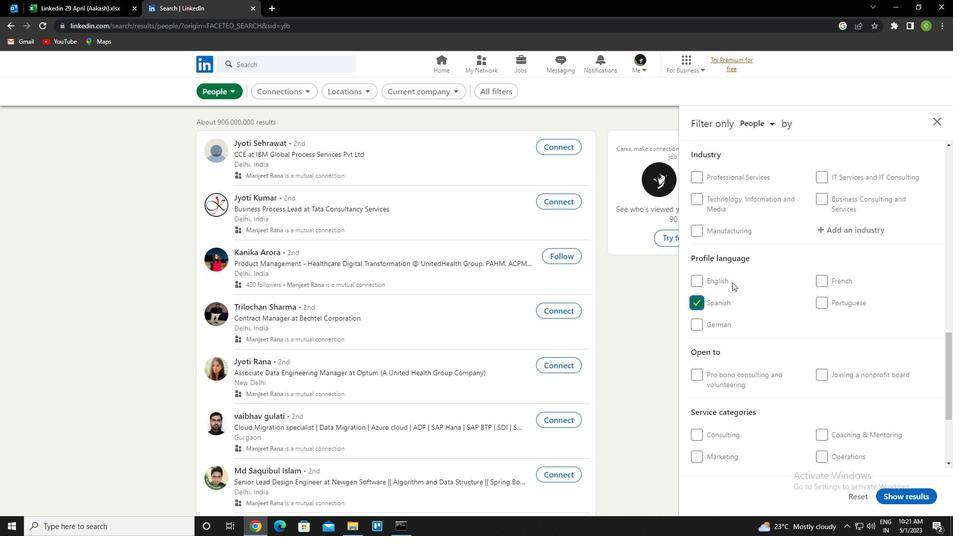 
Action: Mouse scrolled (723, 257) with delta (0, 0)
Screenshot: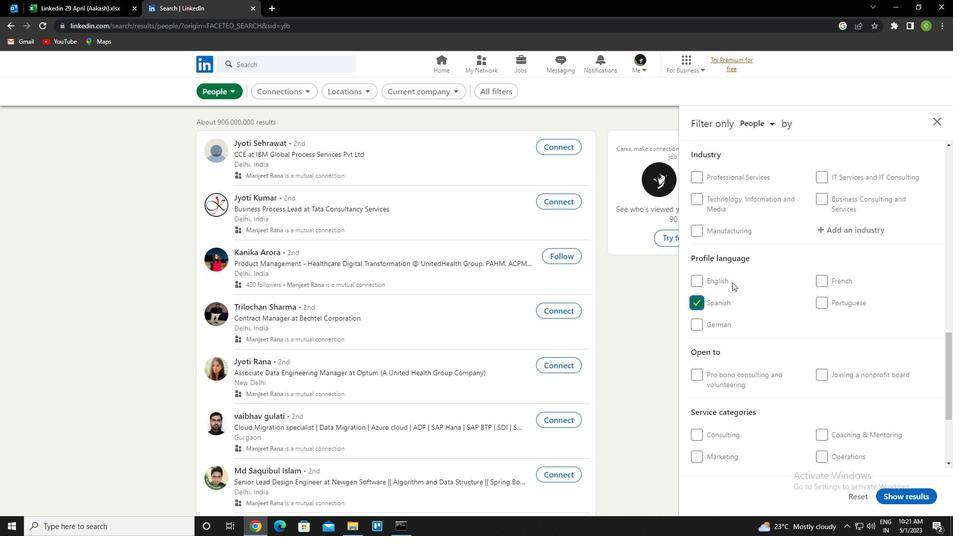 
Action: Mouse scrolled (723, 257) with delta (0, 0)
Screenshot: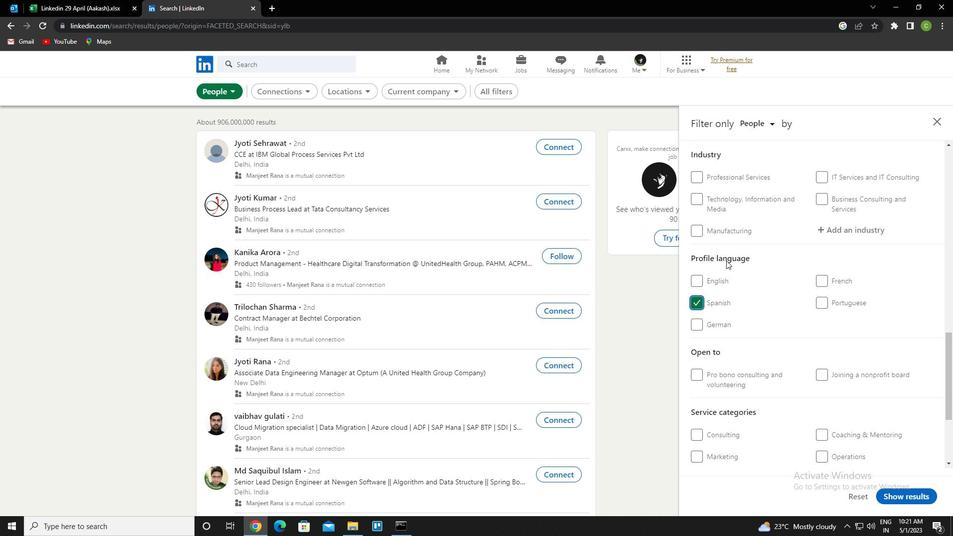 
Action: Mouse scrolled (723, 257) with delta (0, 0)
Screenshot: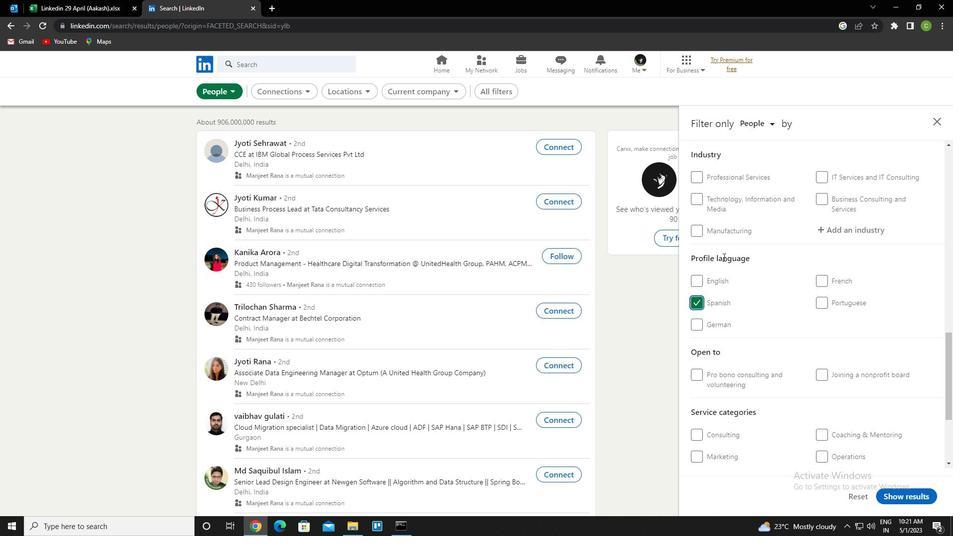 
Action: Mouse moved to (845, 233)
Screenshot: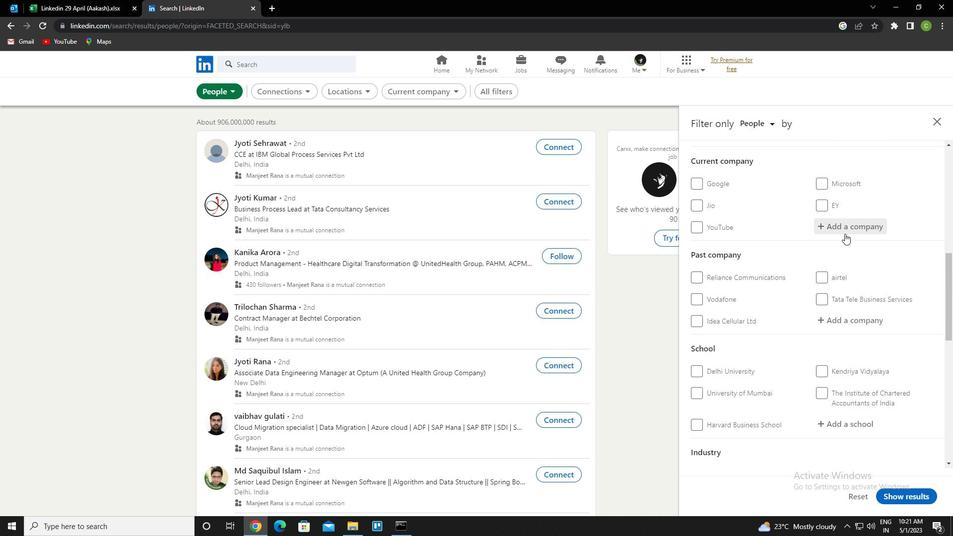 
Action: Mouse pressed left at (845, 233)
Screenshot: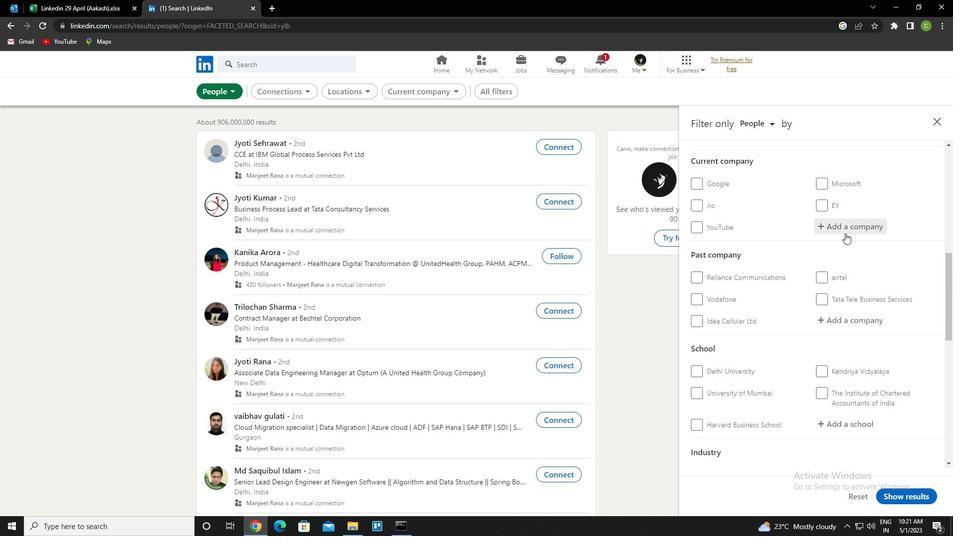 
Action: Key pressed <Key.caps_lock>s<Key.caps_lock>amsung<Key.space>india<Key.down><Key.enter>
Screenshot: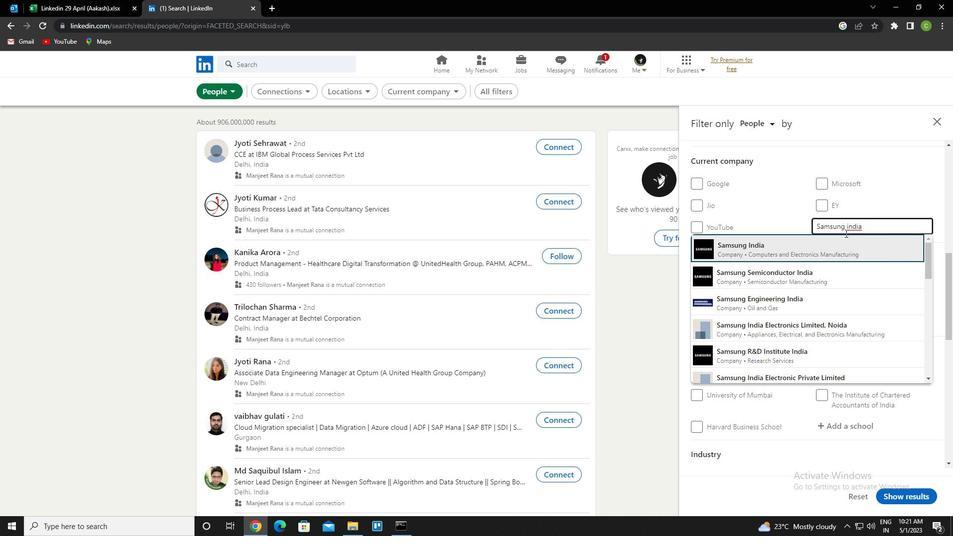 
Action: Mouse scrolled (845, 232) with delta (0, 0)
Screenshot: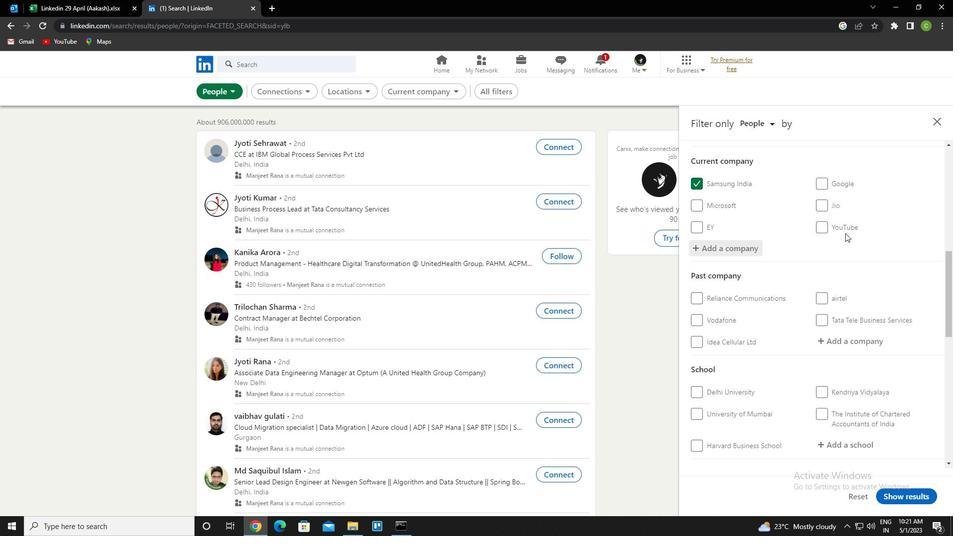 
Action: Mouse scrolled (845, 232) with delta (0, 0)
Screenshot: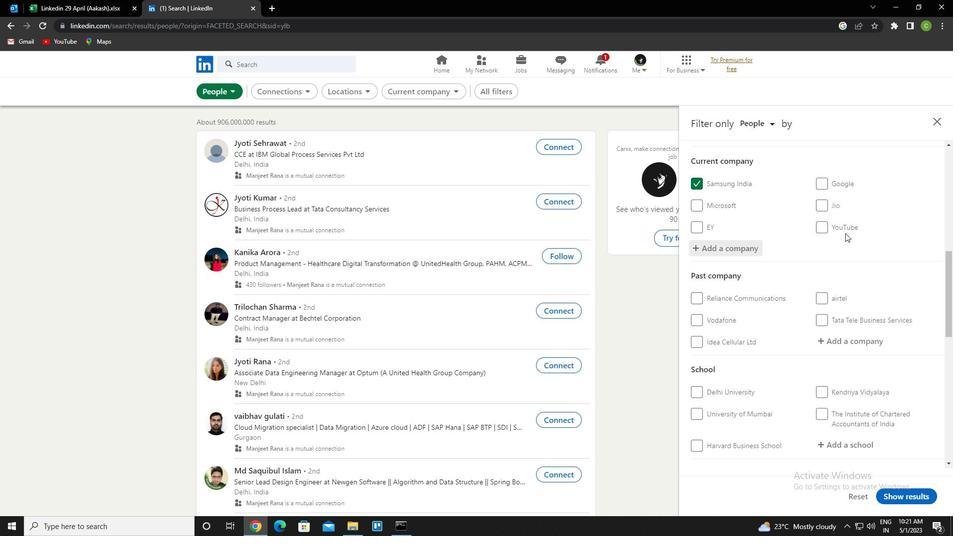 
Action: Mouse scrolled (845, 232) with delta (0, 0)
Screenshot: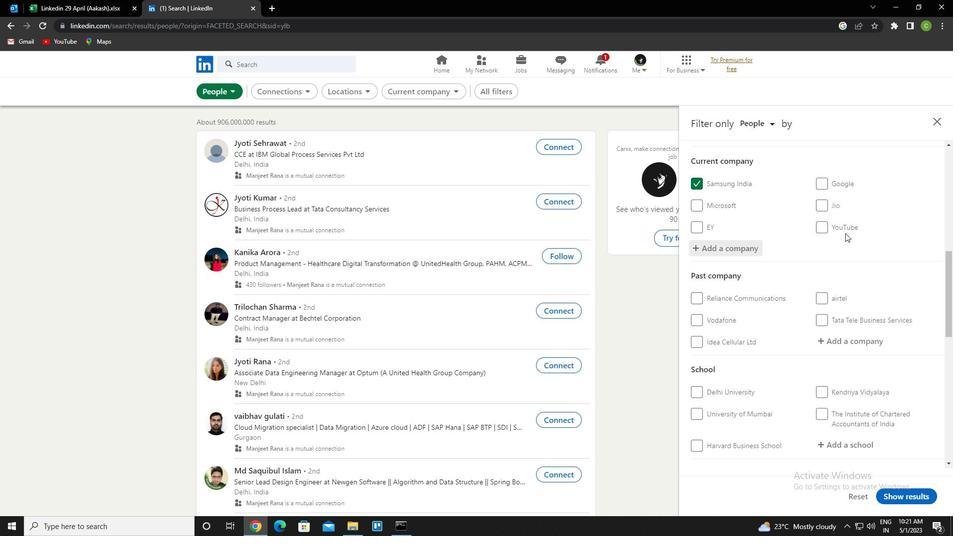 
Action: Mouse scrolled (845, 232) with delta (0, 0)
Screenshot: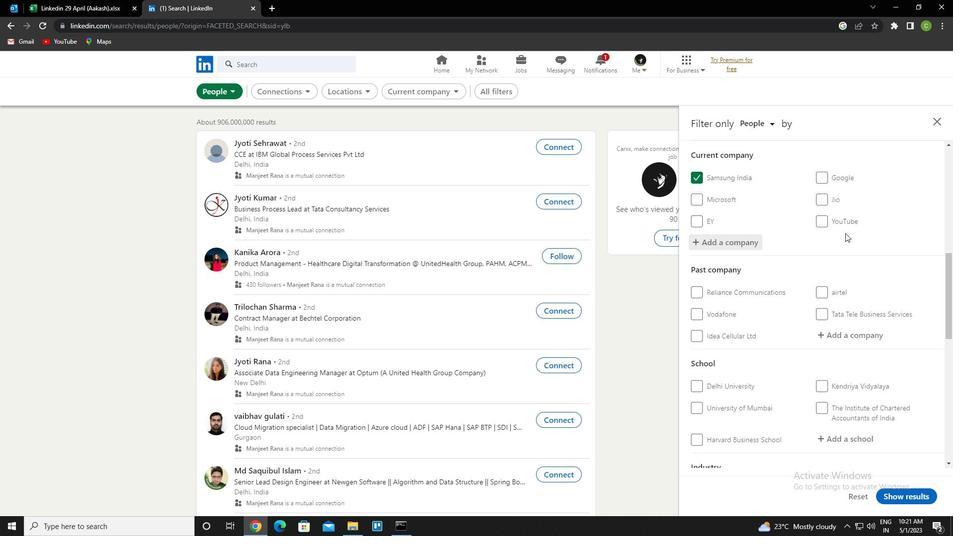 
Action: Mouse moved to (840, 247)
Screenshot: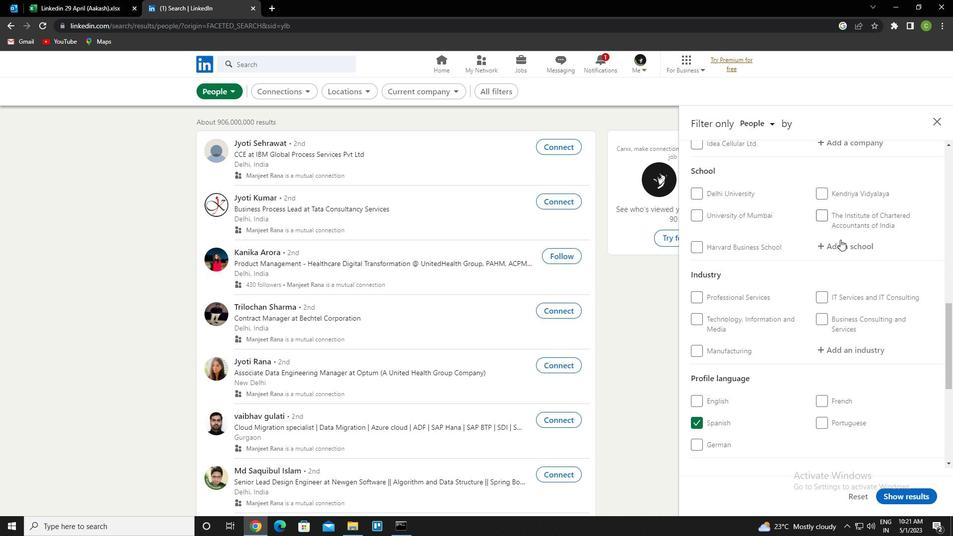 
Action: Mouse scrolled (840, 247) with delta (0, 0)
Screenshot: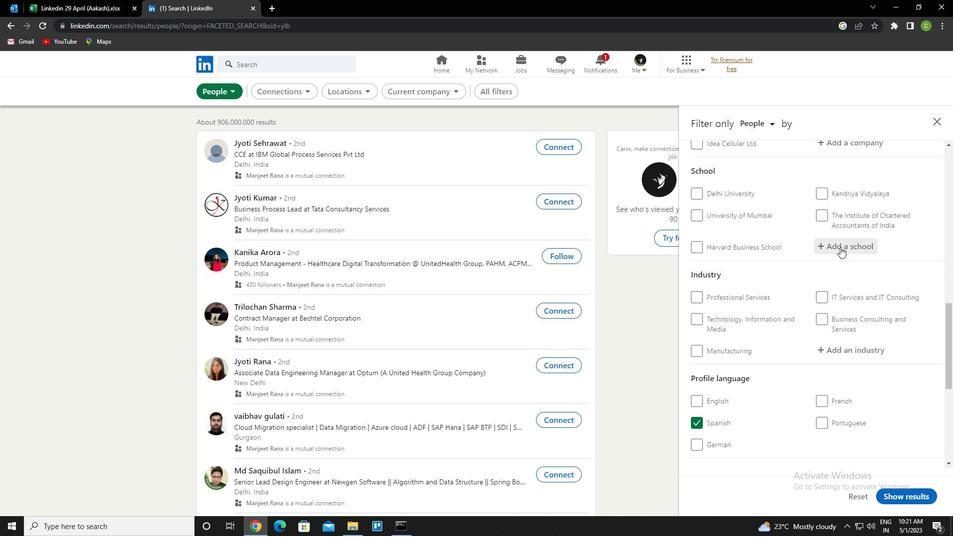 
Action: Mouse scrolled (840, 247) with delta (0, 0)
Screenshot: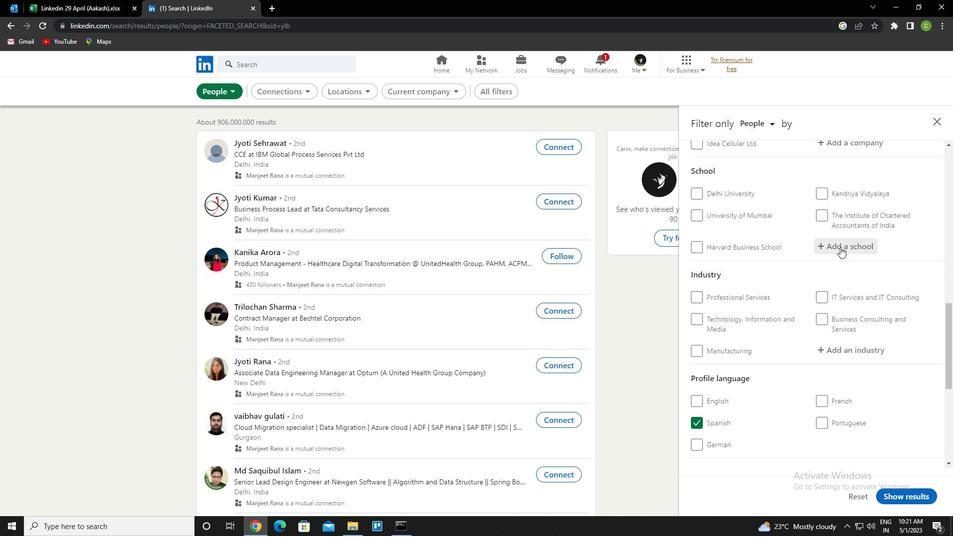 
Action: Mouse moved to (839, 342)
Screenshot: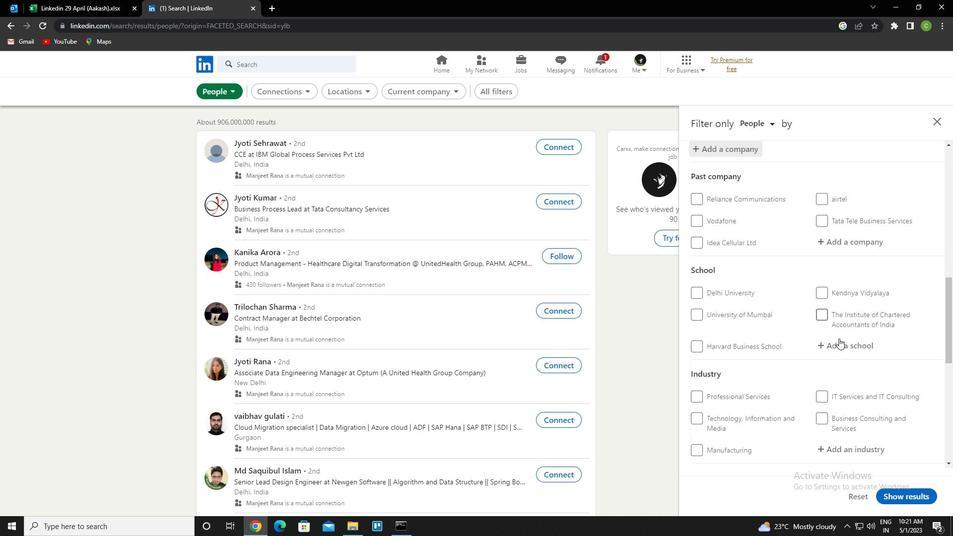 
Action: Mouse pressed left at (839, 342)
Screenshot: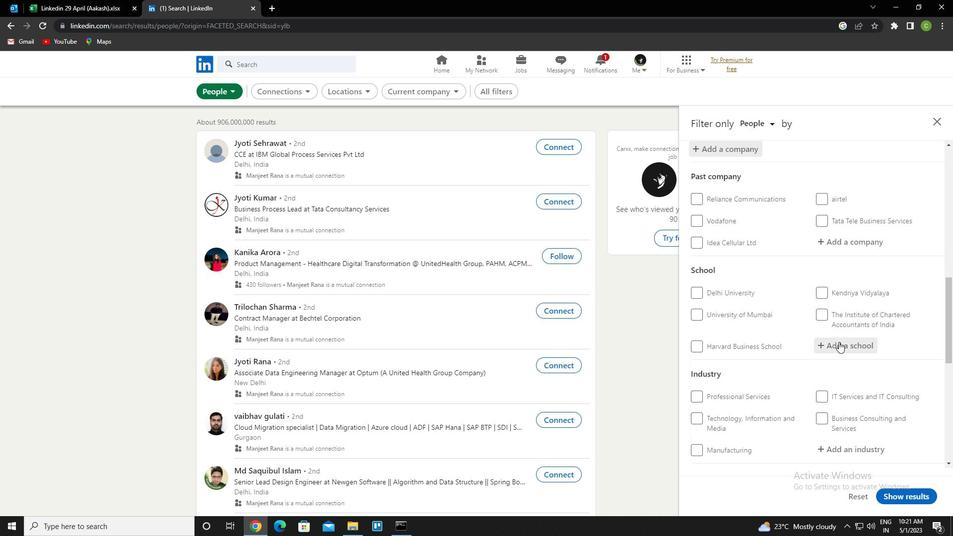
Action: Key pressed <Key.caps_lock>p<Key.caps_lock>residency<Key.space><Key.down><Key.down><Key.down><Key.down><Key.enter>
Screenshot: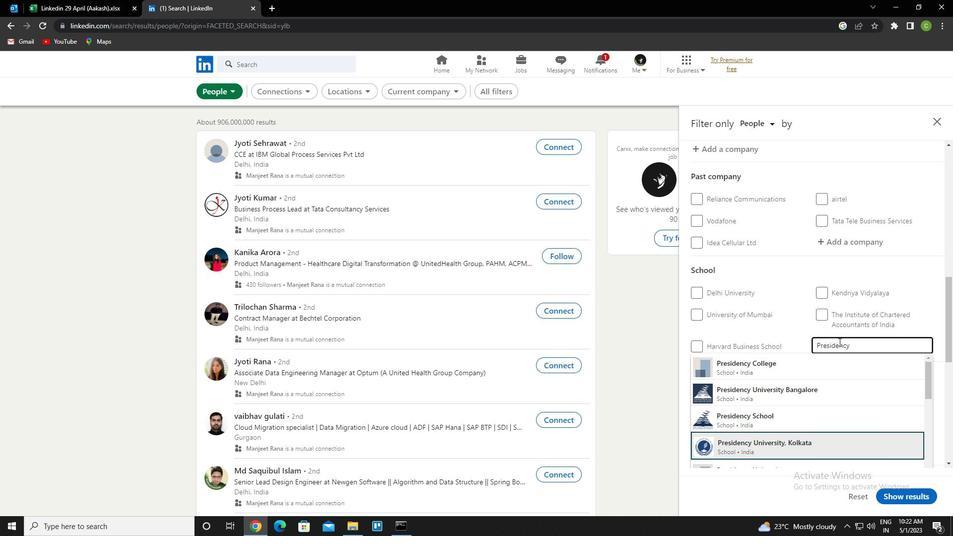 
Action: Mouse moved to (838, 343)
Screenshot: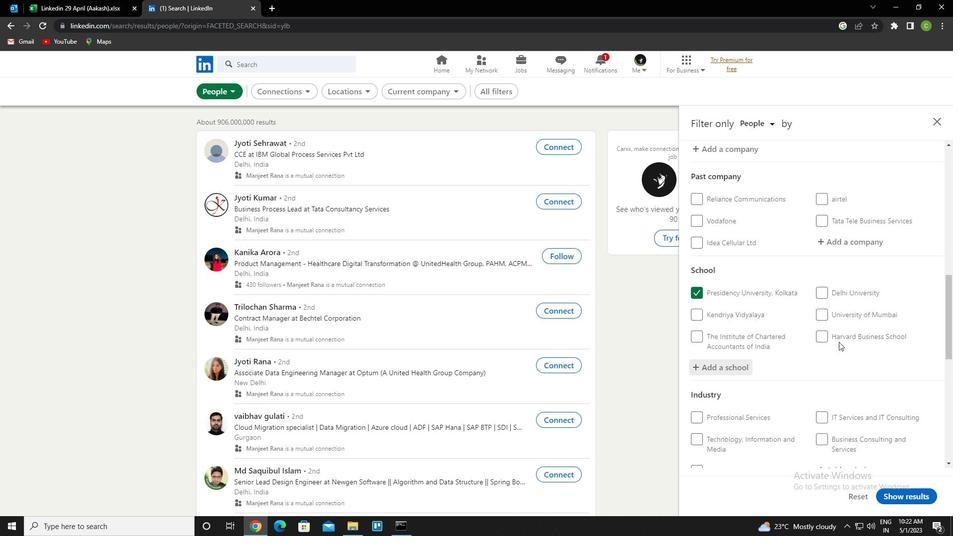 
Action: Mouse scrolled (838, 343) with delta (0, 0)
Screenshot: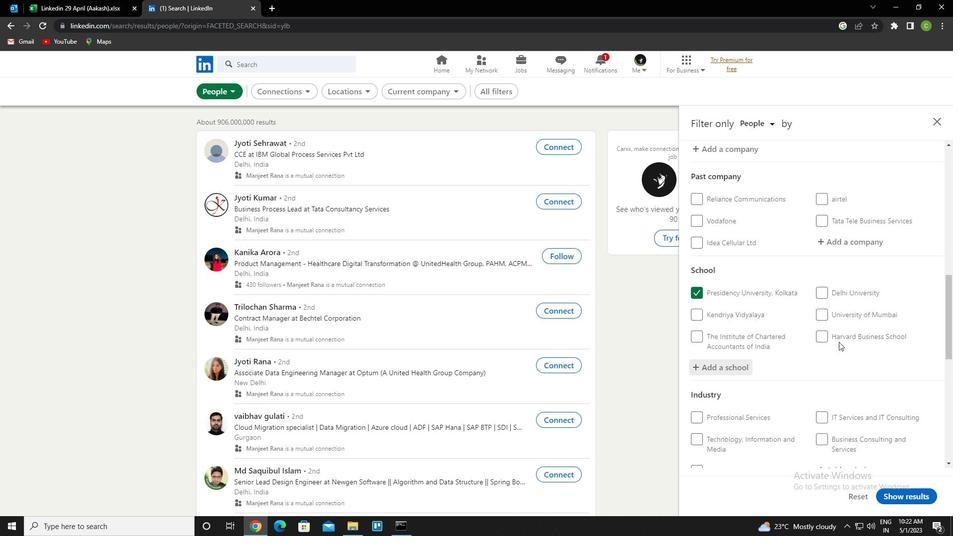 
Action: Mouse moved to (838, 345)
Screenshot: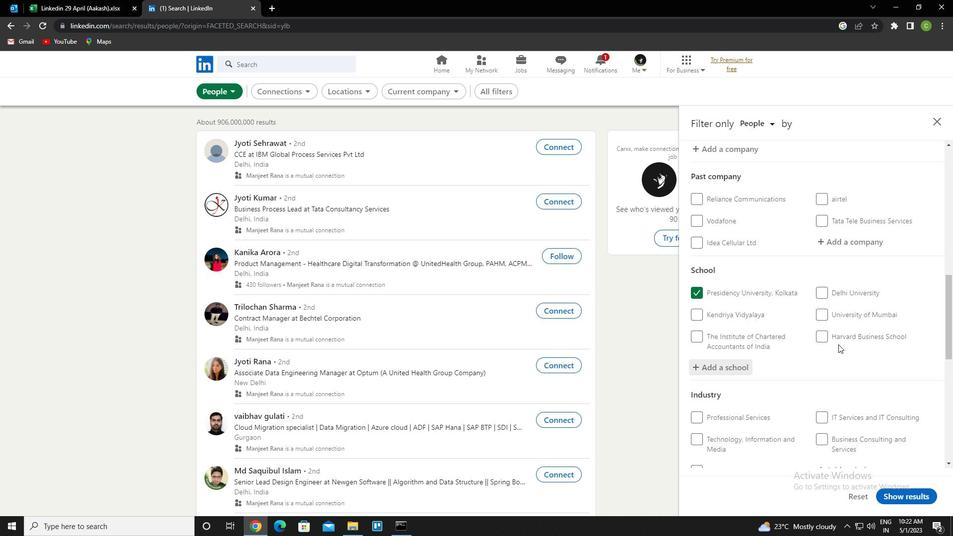 
Action: Mouse scrolled (838, 344) with delta (0, 0)
Screenshot: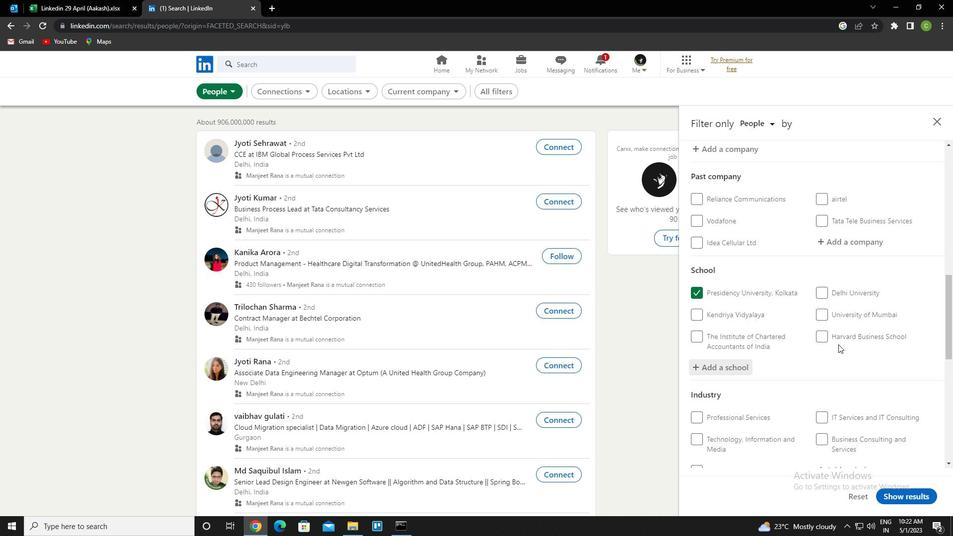 
Action: Mouse moved to (835, 347)
Screenshot: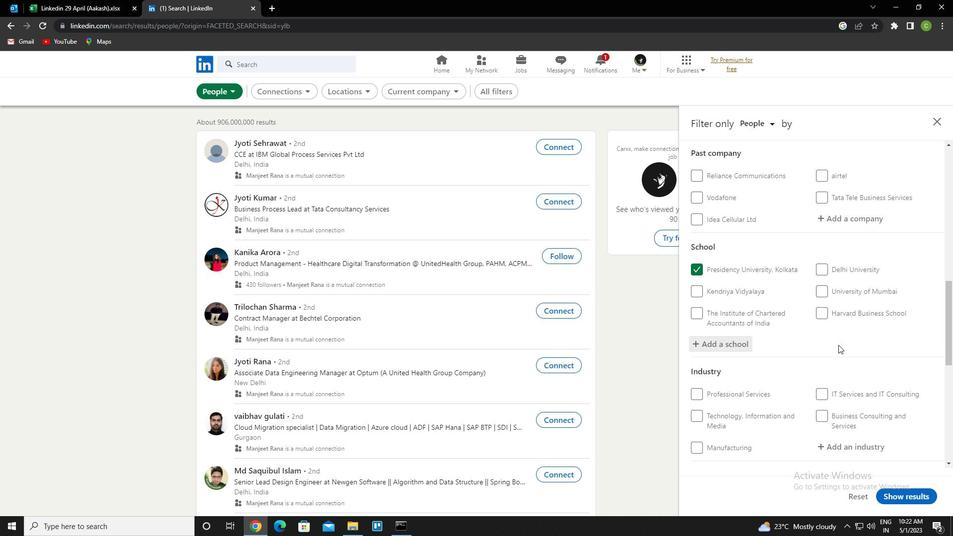 
Action: Mouse scrolled (835, 347) with delta (0, 0)
Screenshot: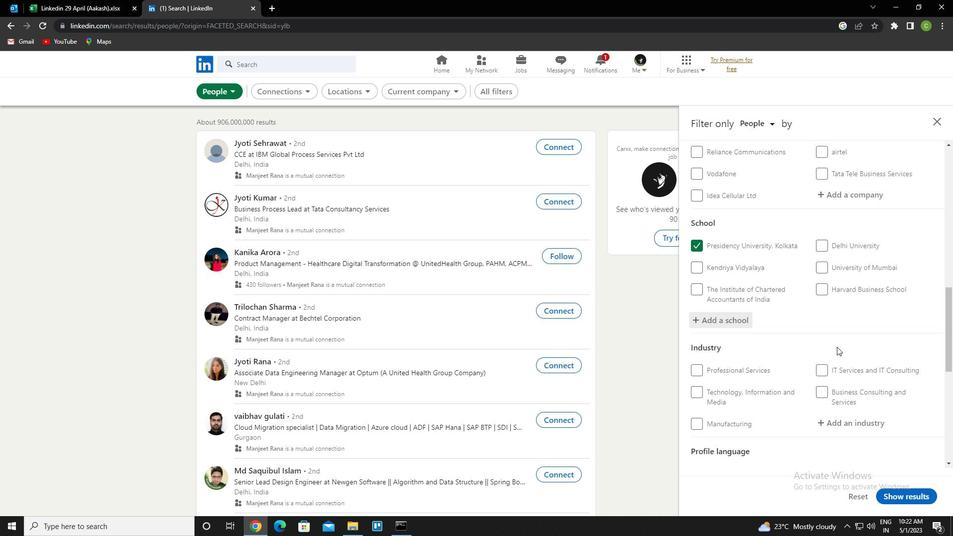 
Action: Mouse moved to (835, 347)
Screenshot: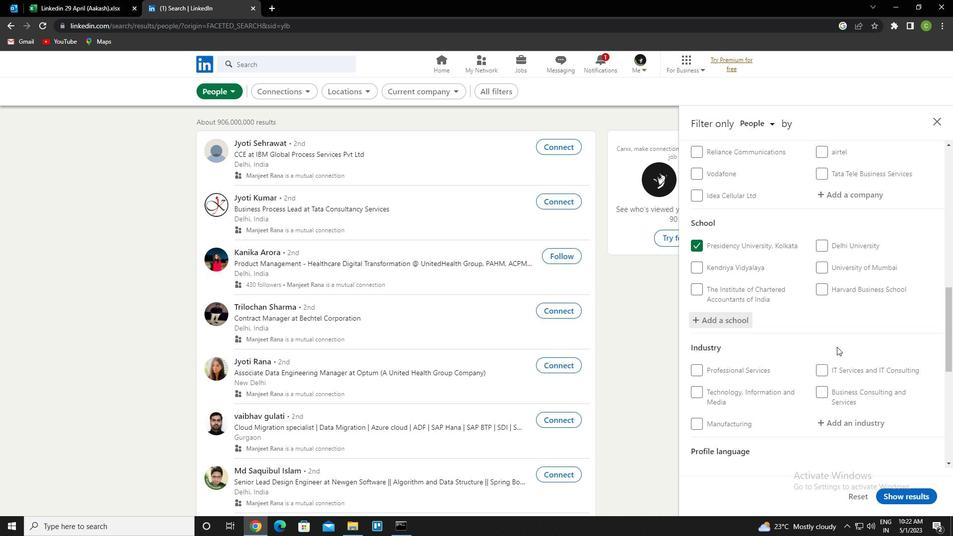 
Action: Mouse scrolled (835, 347) with delta (0, 0)
Screenshot: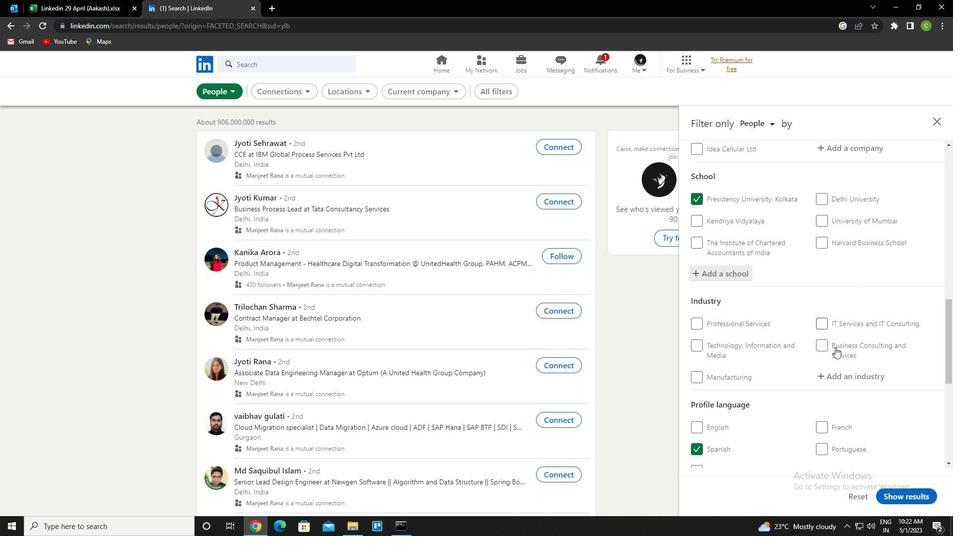 
Action: Mouse moved to (861, 273)
Screenshot: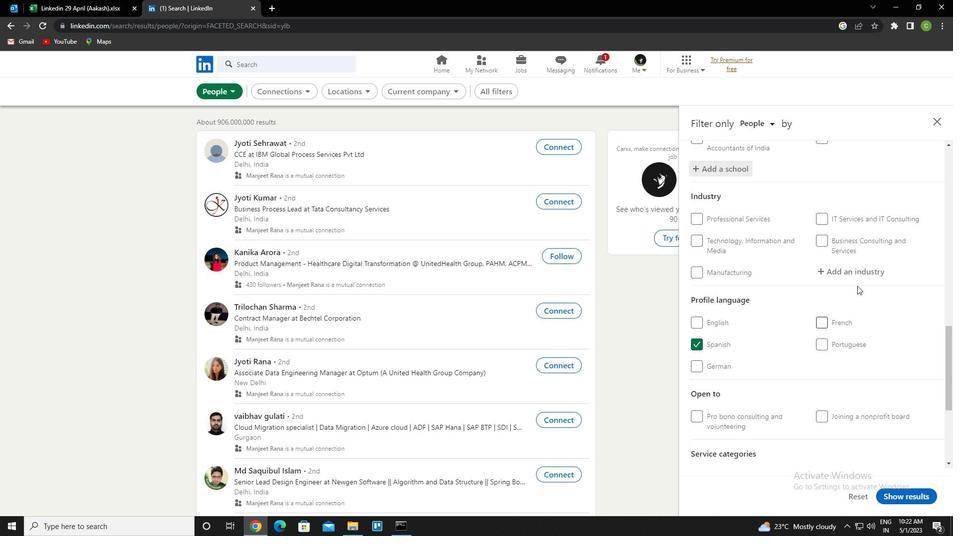 
Action: Mouse pressed left at (861, 273)
Screenshot: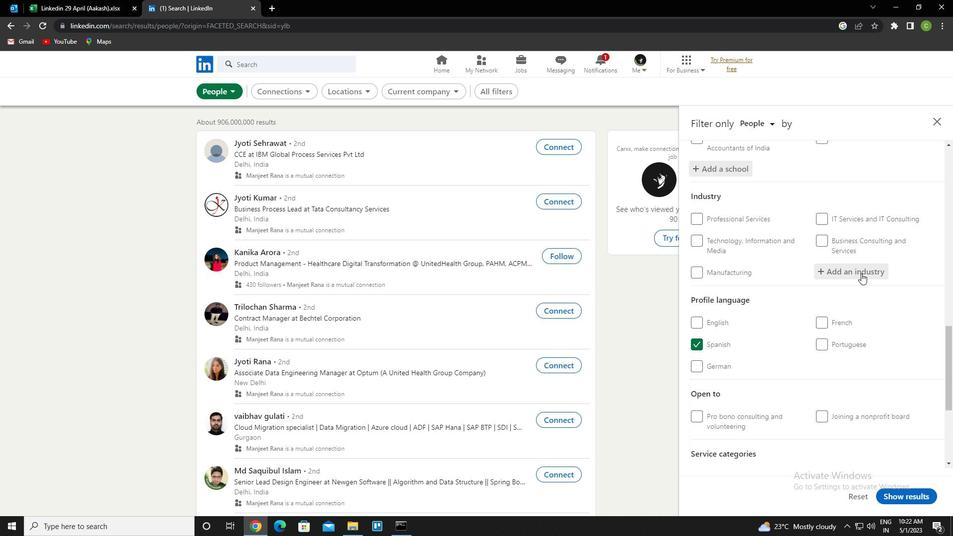 
Action: Key pressed <Key.caps_lock>f<Key.caps_lock>acilities<Key.down><Key.enter>
Screenshot: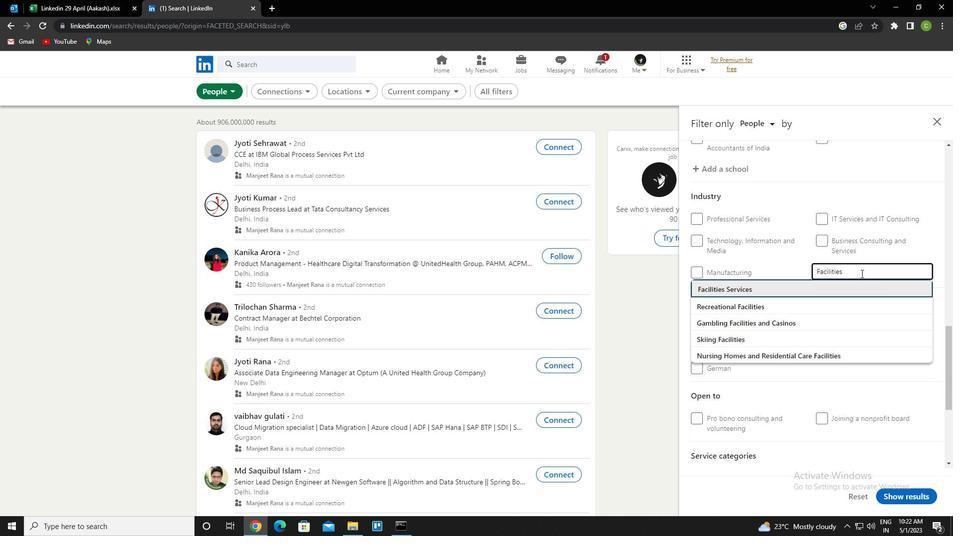 
Action: Mouse moved to (850, 281)
Screenshot: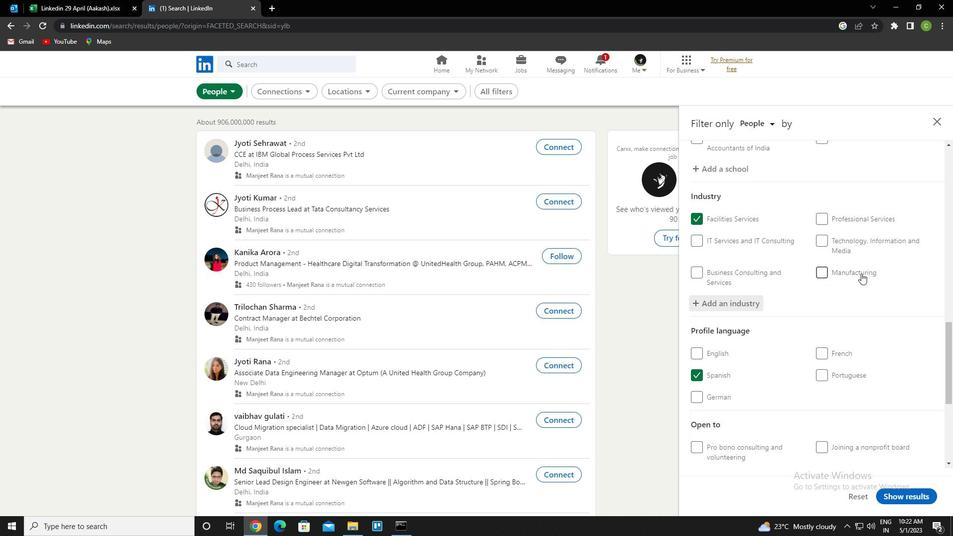 
Action: Mouse scrolled (850, 280) with delta (0, 0)
Screenshot: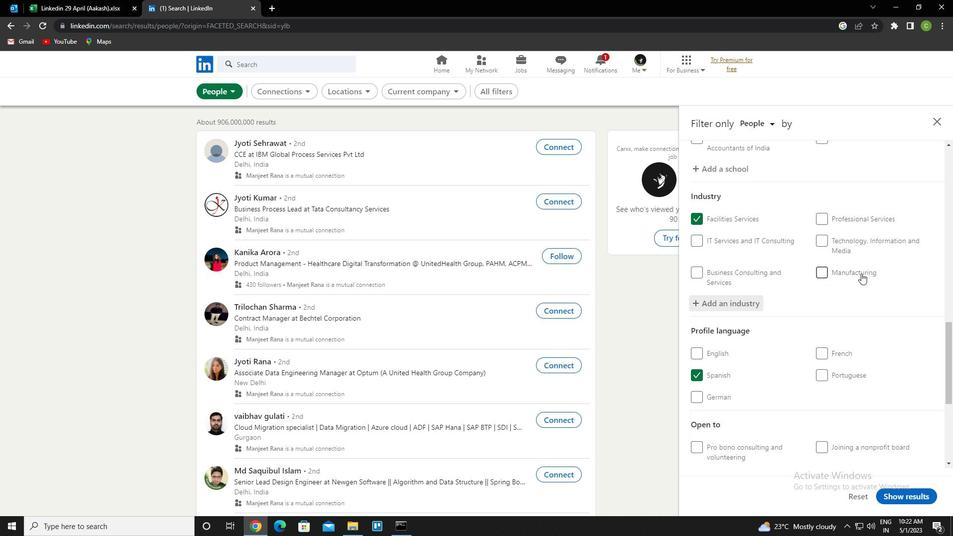 
Action: Mouse moved to (849, 282)
Screenshot: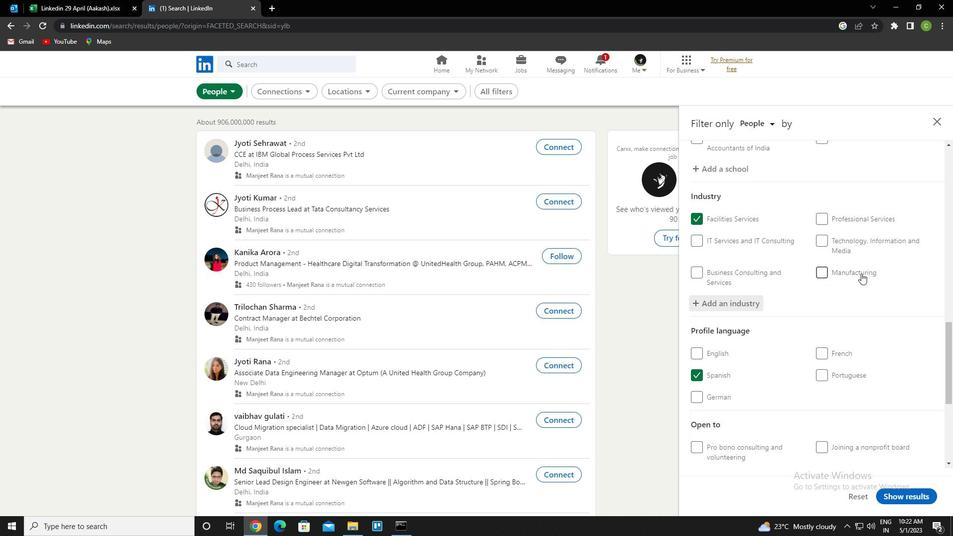 
Action: Mouse scrolled (849, 281) with delta (0, 0)
Screenshot: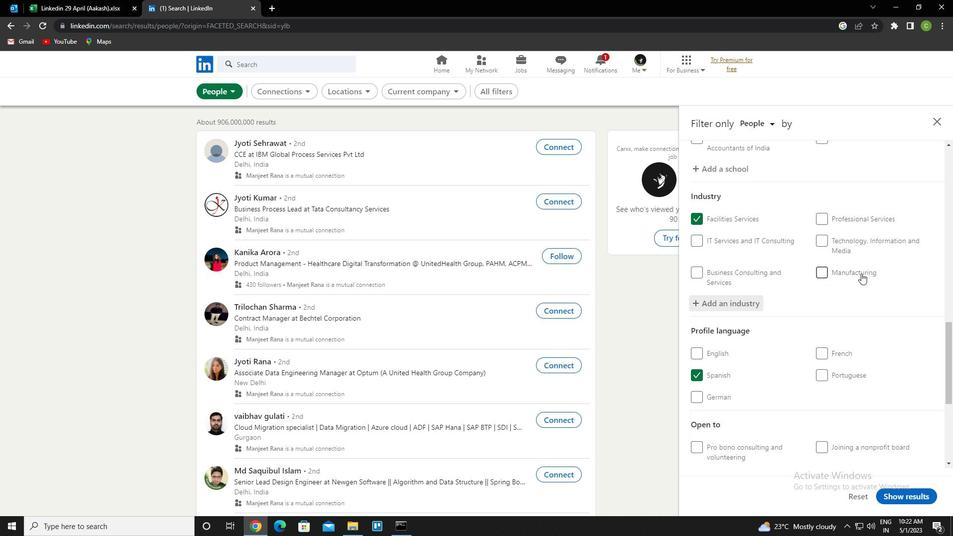 
Action: Mouse moved to (847, 283)
Screenshot: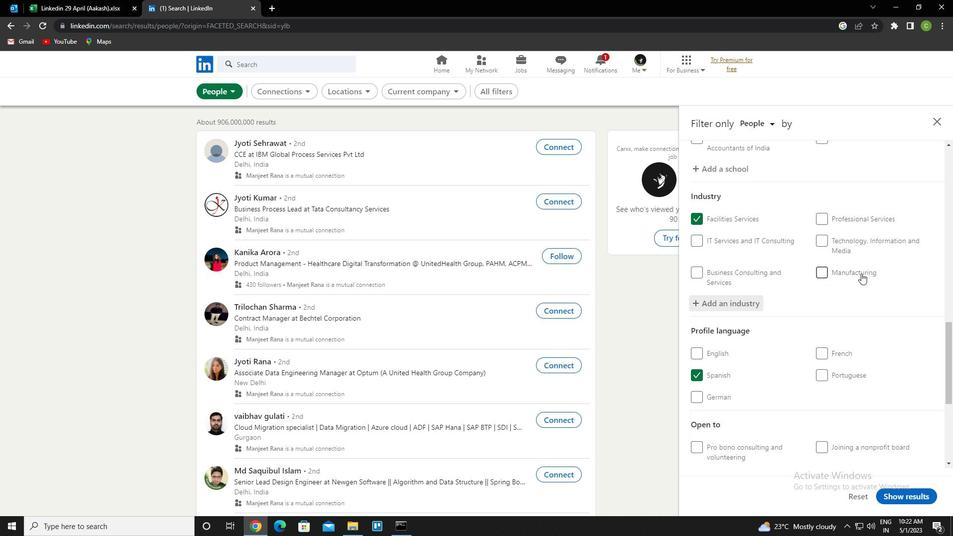 
Action: Mouse scrolled (847, 282) with delta (0, 0)
Screenshot: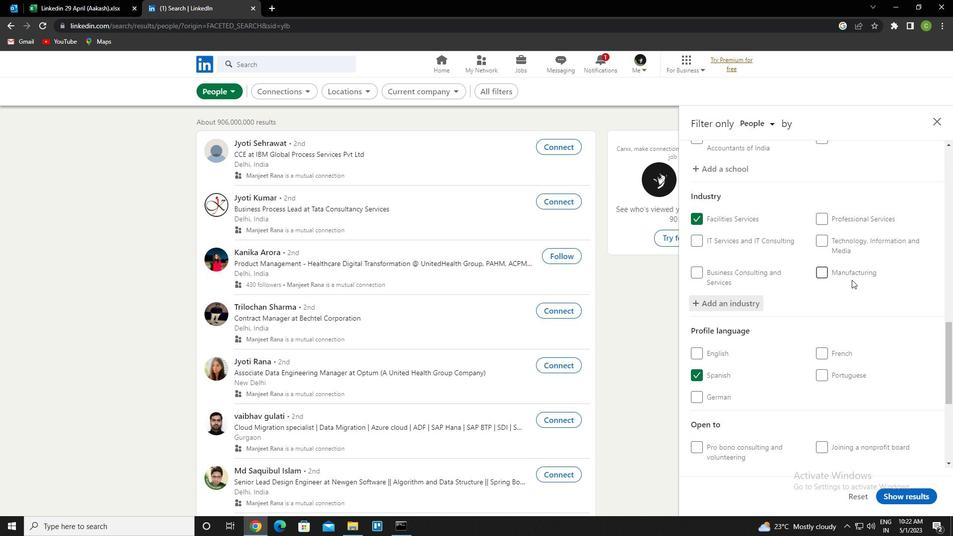 
Action: Mouse scrolled (847, 282) with delta (0, 0)
Screenshot: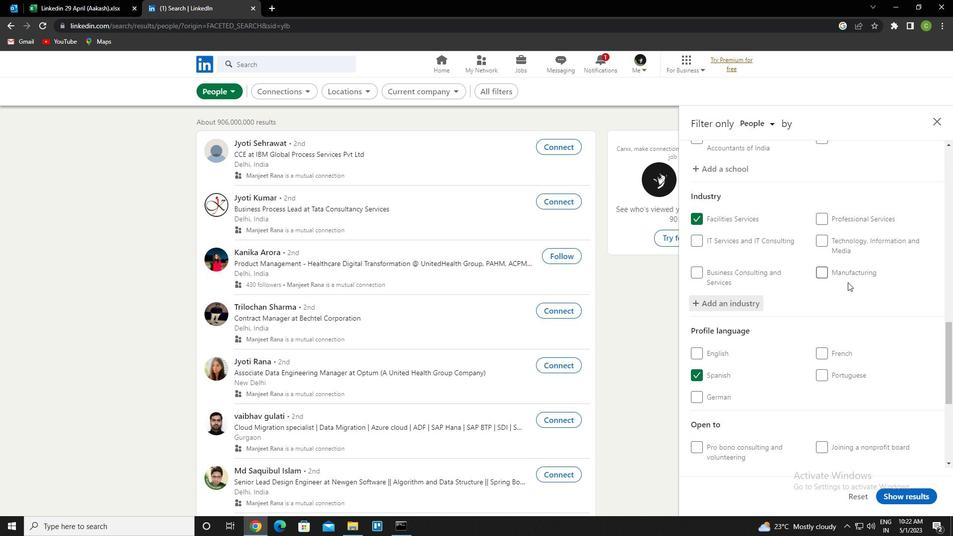 
Action: Mouse moved to (846, 283)
Screenshot: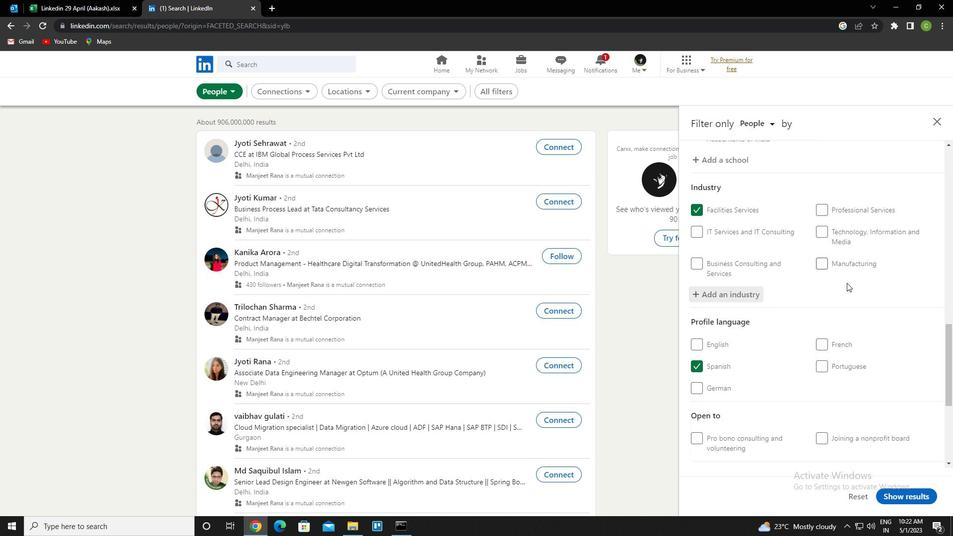 
Action: Mouse scrolled (846, 283) with delta (0, 0)
Screenshot: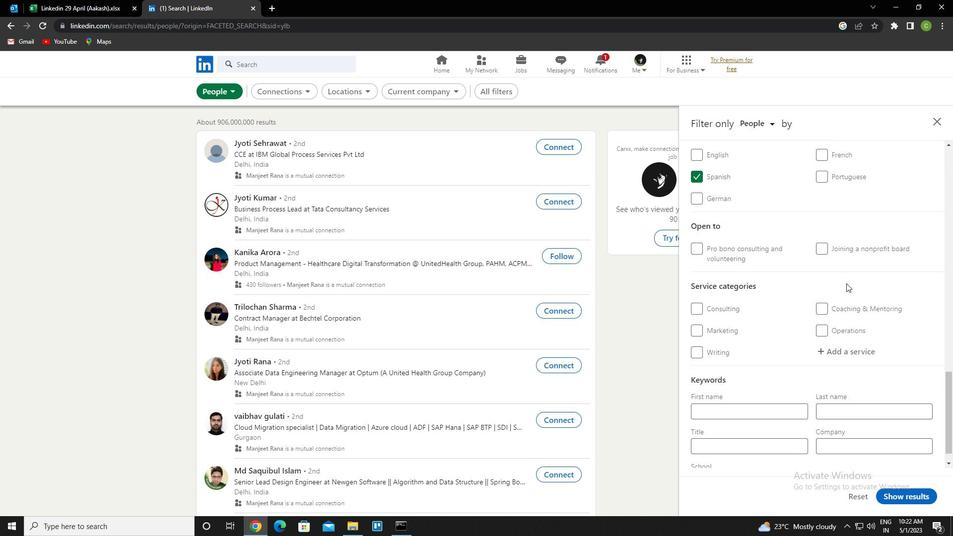 
Action: Mouse scrolled (846, 283) with delta (0, 0)
Screenshot: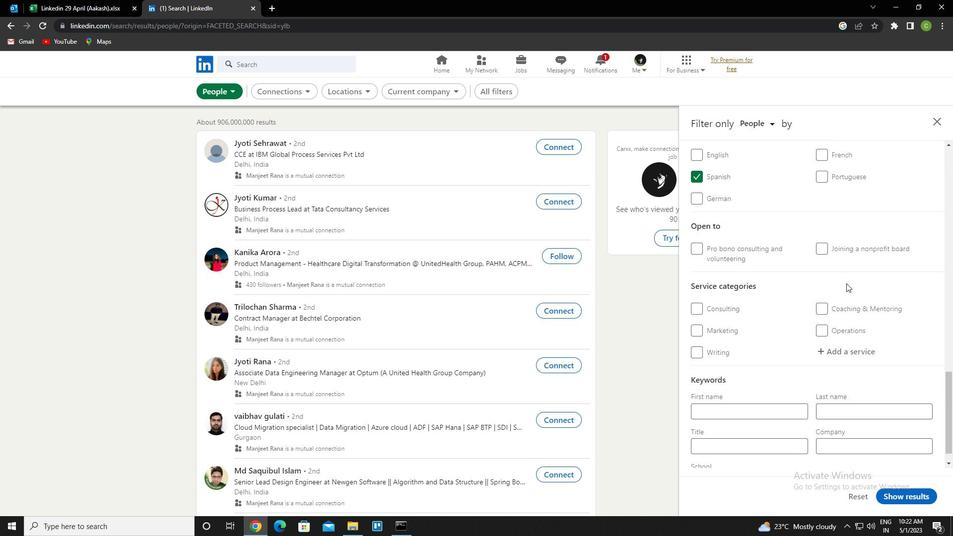 
Action: Mouse scrolled (846, 283) with delta (0, 0)
Screenshot: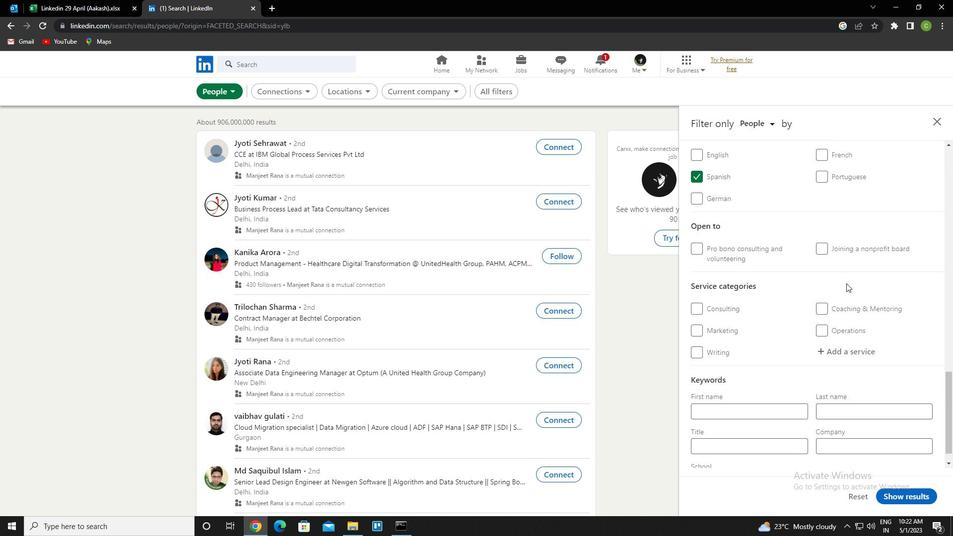 
Action: Mouse scrolled (846, 283) with delta (0, 0)
Screenshot: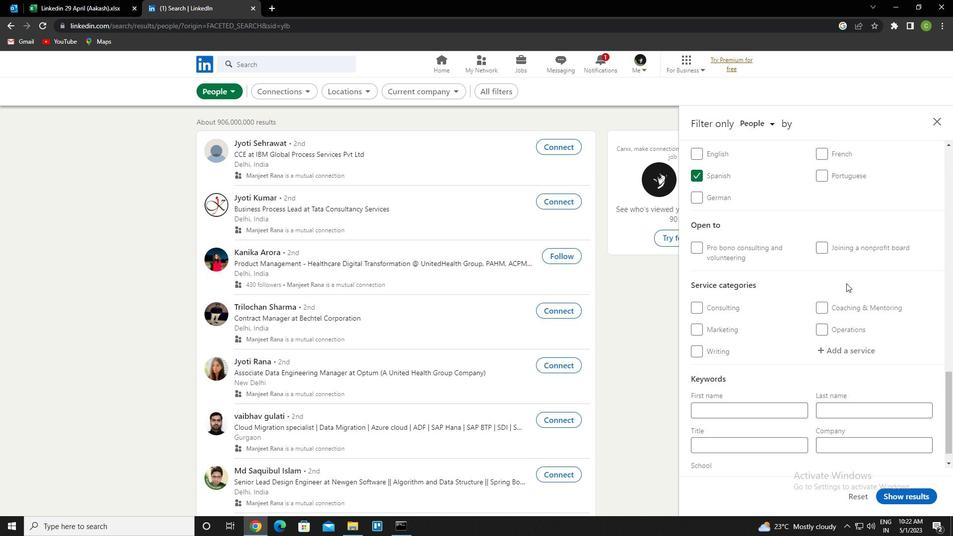 
Action: Mouse moved to (850, 330)
Screenshot: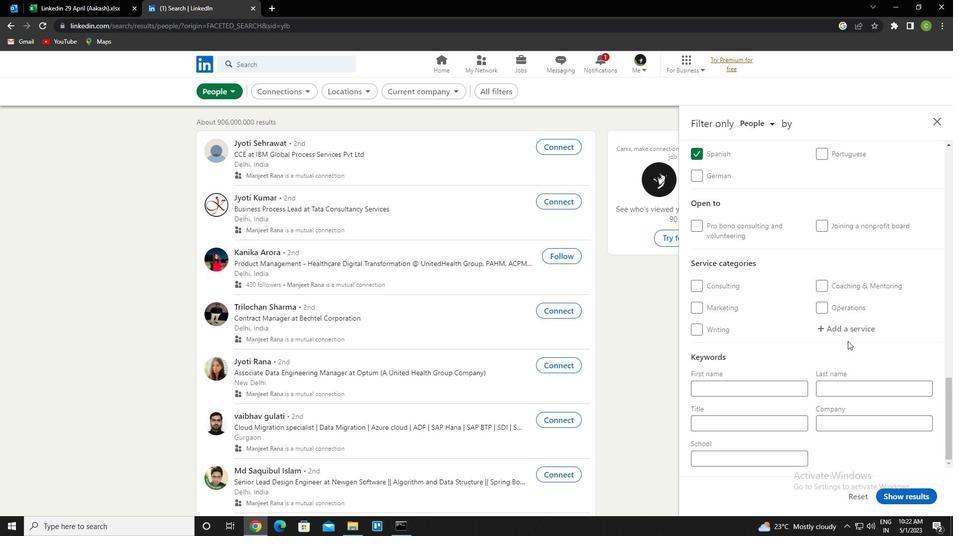 
Action: Mouse pressed left at (850, 330)
Screenshot: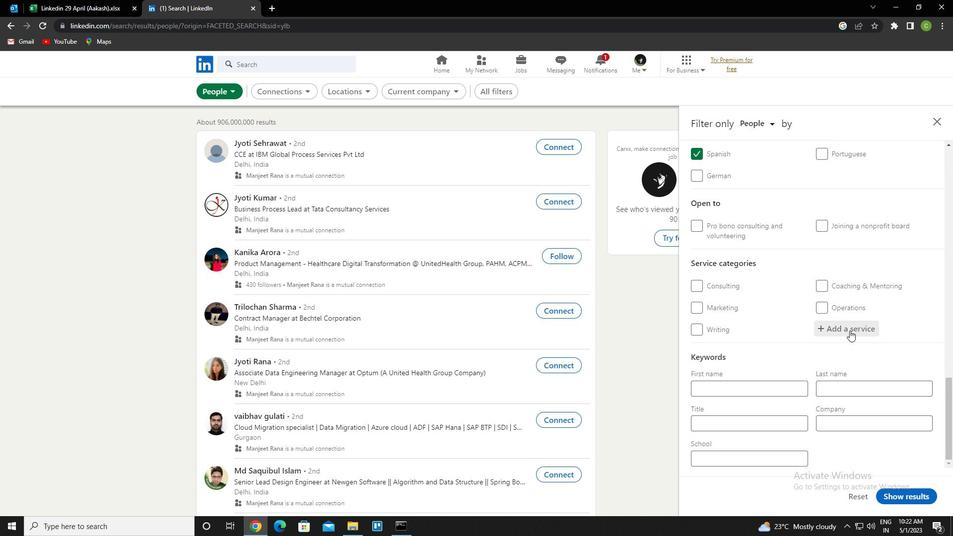 
Action: Key pressed <Key.caps_lock>r<Key.caps_lock>eal<Key.space><Key.down><Key.enter>
Screenshot: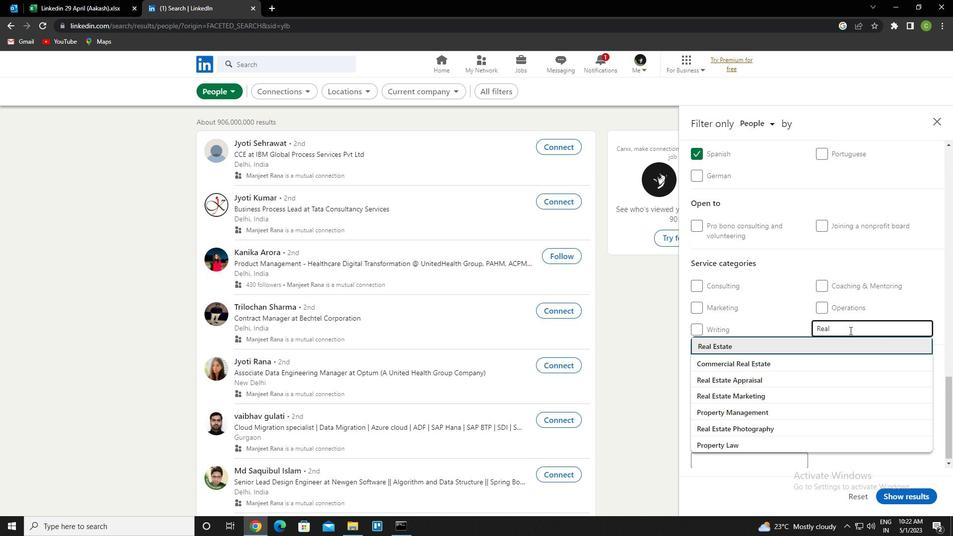 
Action: Mouse scrolled (850, 330) with delta (0, 0)
Screenshot: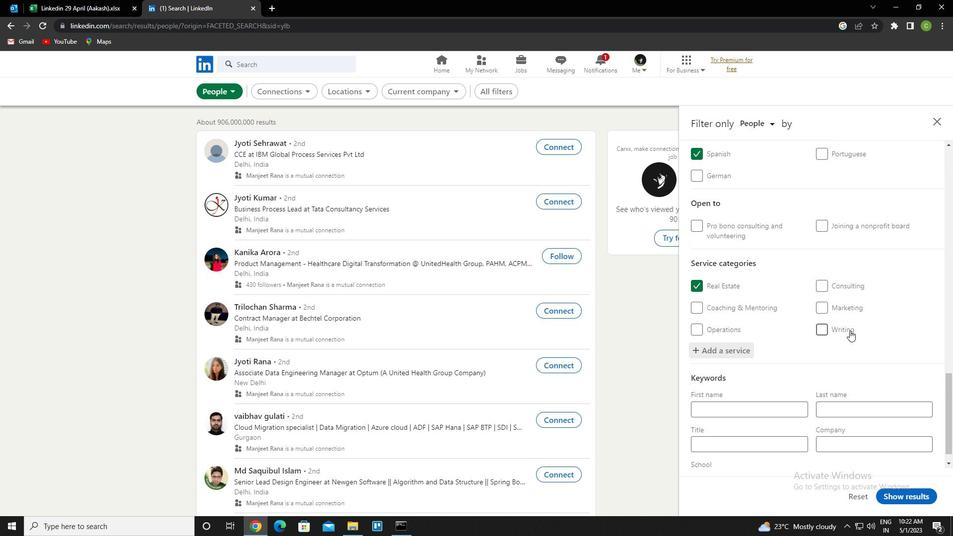 
Action: Mouse scrolled (850, 330) with delta (0, 0)
Screenshot: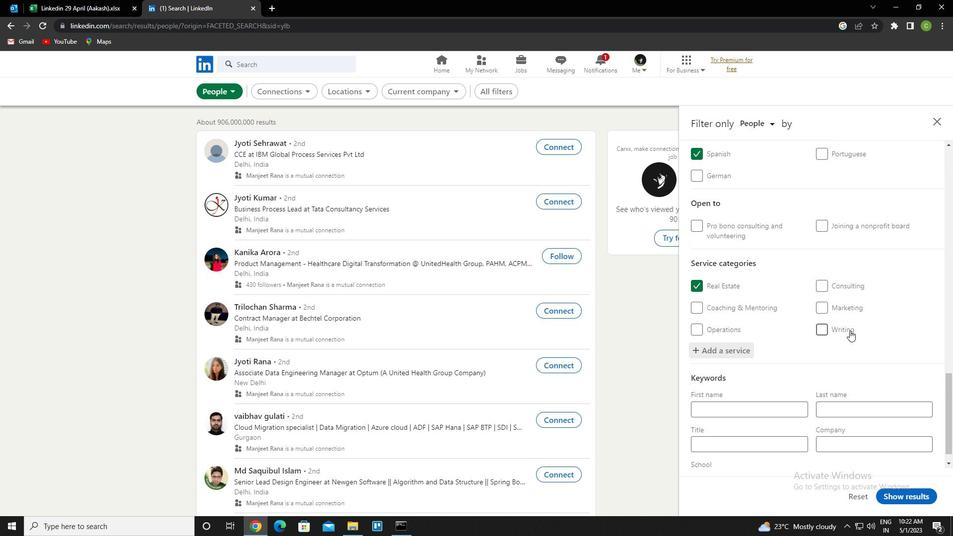 
Action: Mouse scrolled (850, 330) with delta (0, 0)
Screenshot: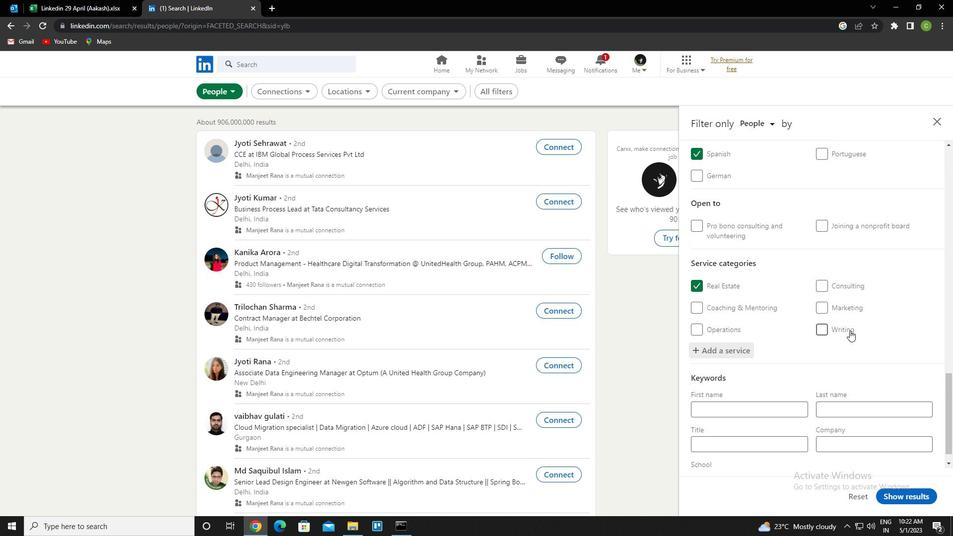 
Action: Mouse scrolled (850, 330) with delta (0, 0)
Screenshot: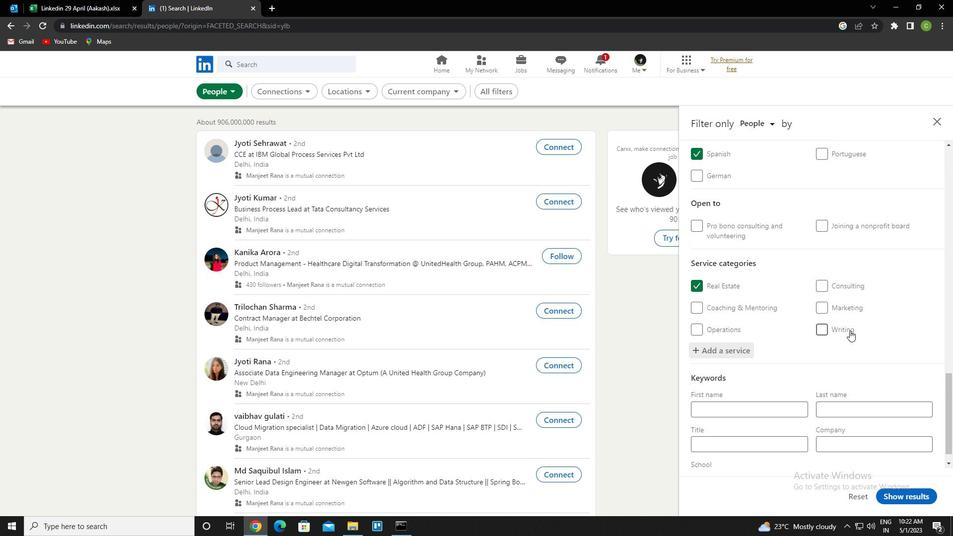 
Action: Mouse scrolled (850, 330) with delta (0, 0)
Screenshot: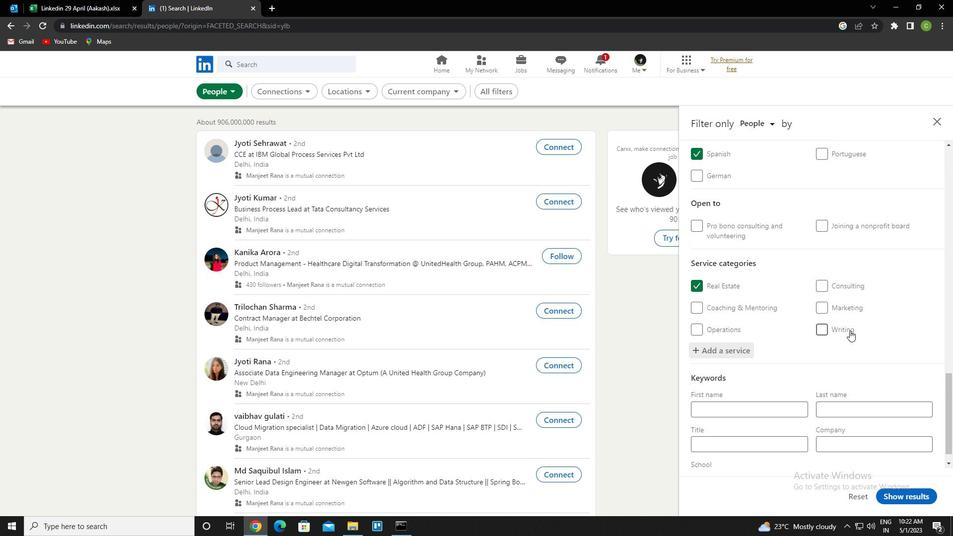
Action: Mouse scrolled (850, 330) with delta (0, 0)
Screenshot: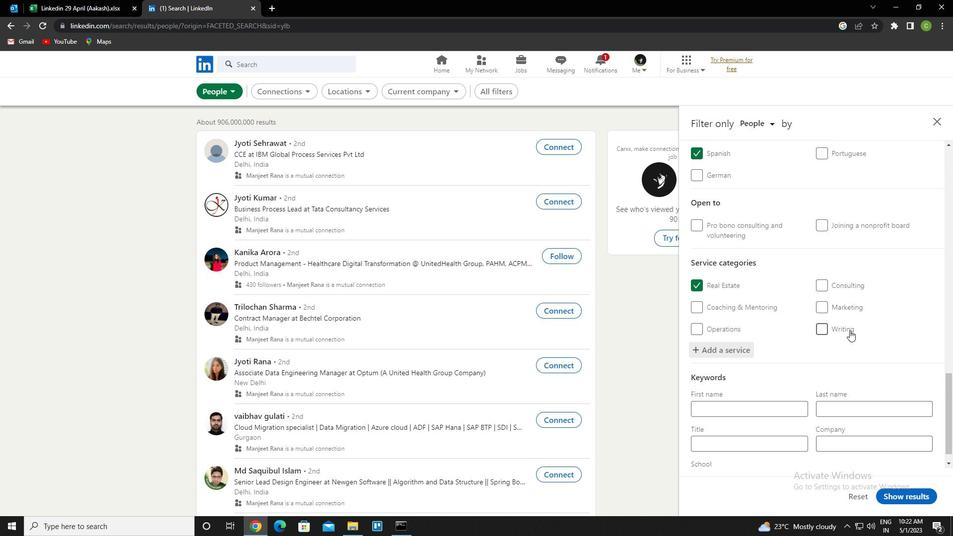 
Action: Mouse scrolled (850, 330) with delta (0, 0)
Screenshot: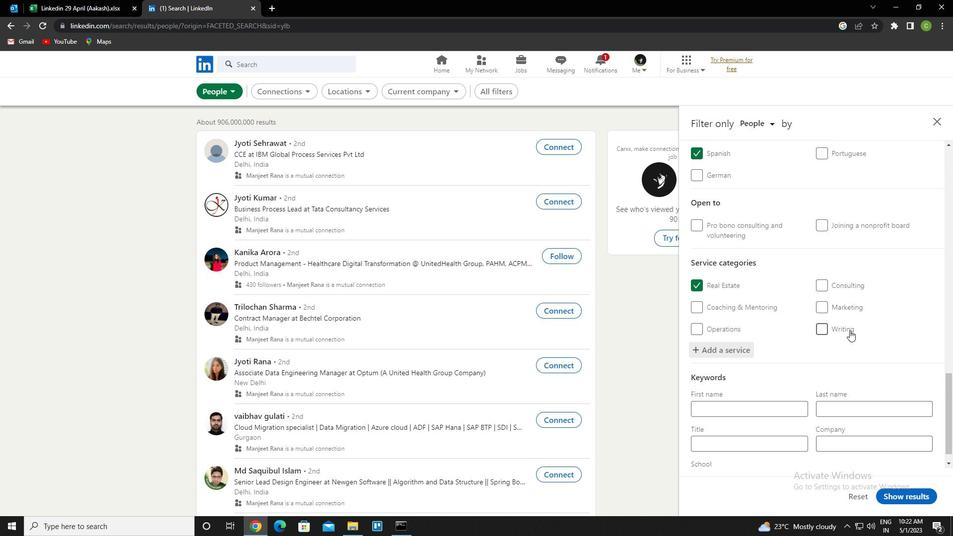 
Action: Mouse moved to (766, 430)
Screenshot: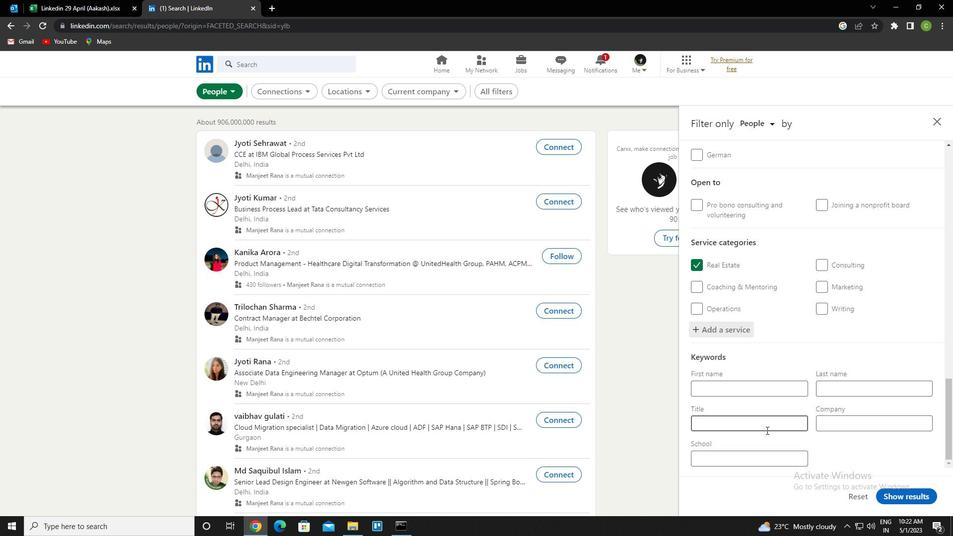 
Action: Mouse pressed left at (766, 430)
Screenshot: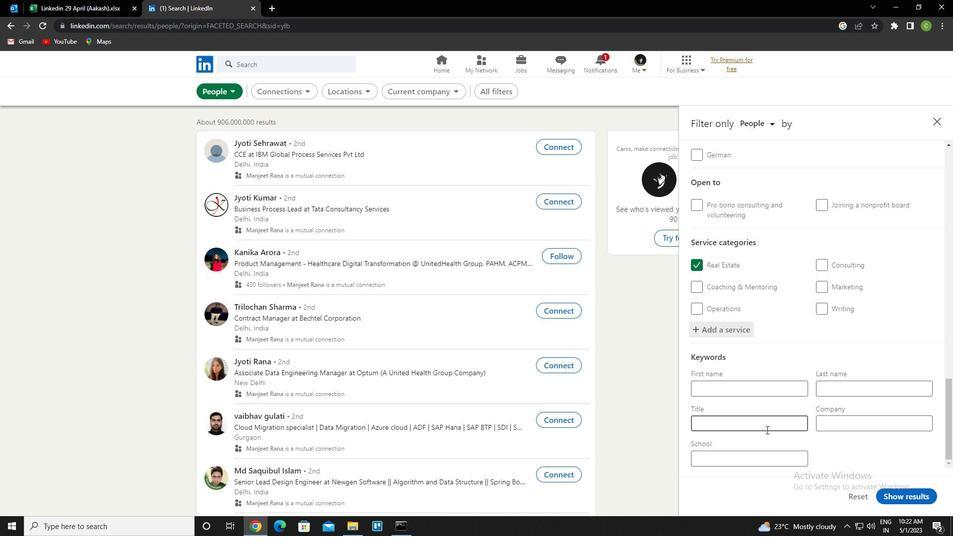 
Action: Key pressed <Key.caps_lock>c<Key.caps_lock>hemist
Screenshot: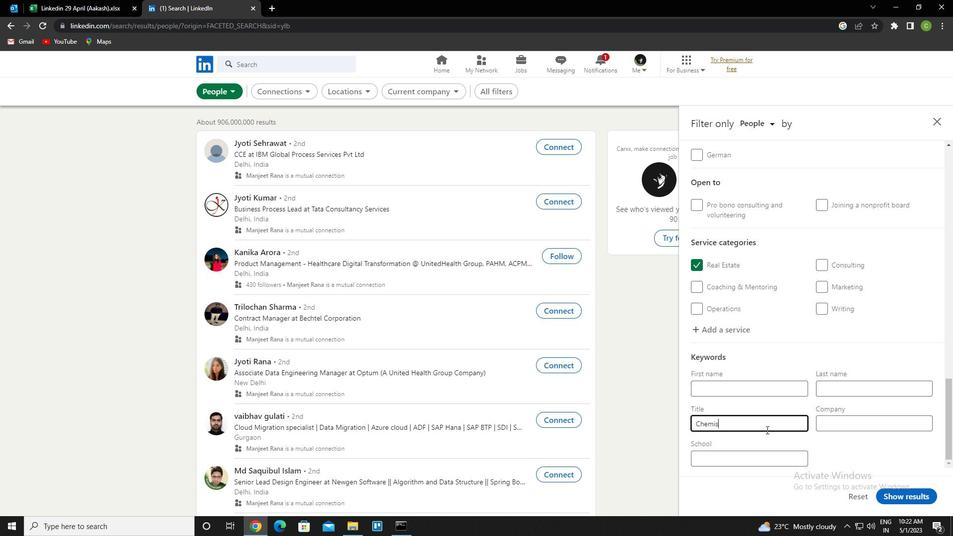 
Action: Mouse moved to (894, 492)
Screenshot: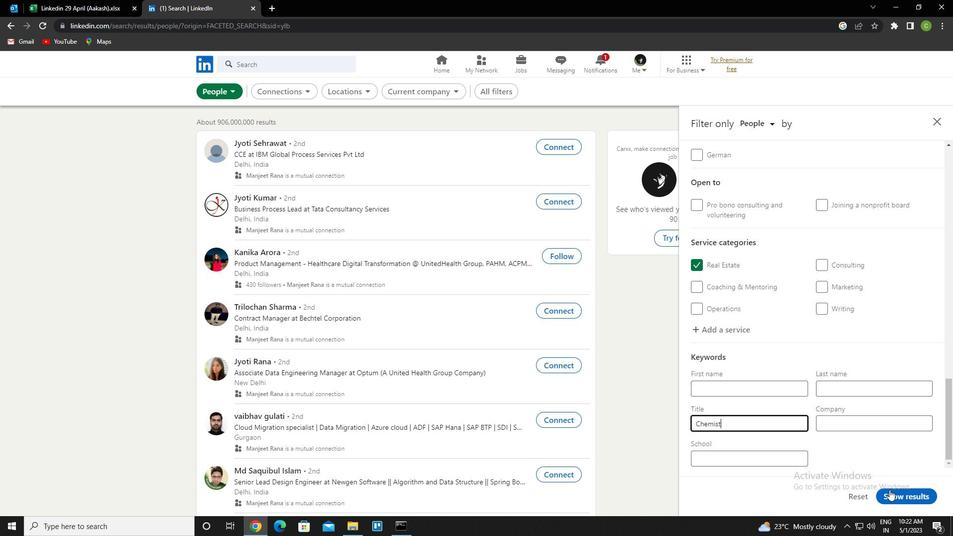 
Action: Mouse pressed left at (894, 492)
Screenshot: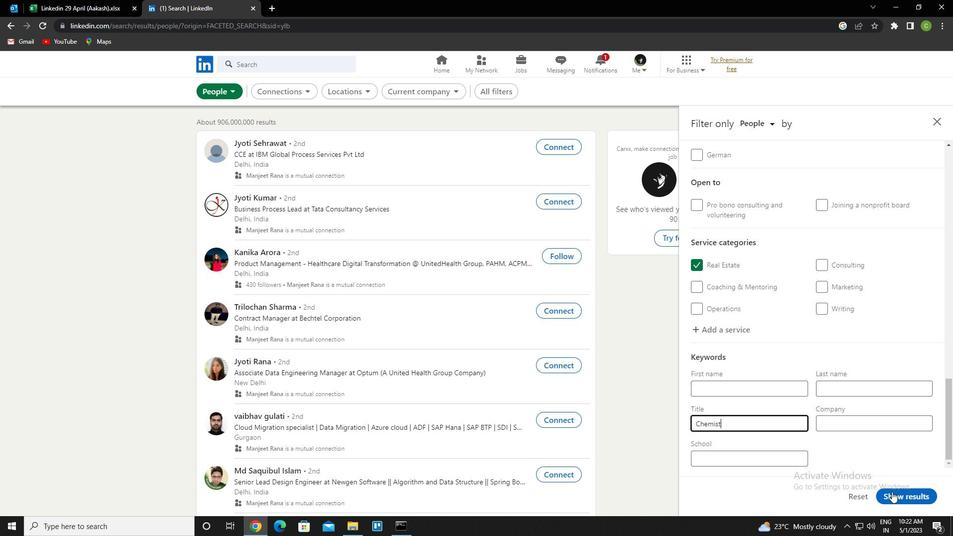 
Action: Mouse moved to (382, 507)
Screenshot: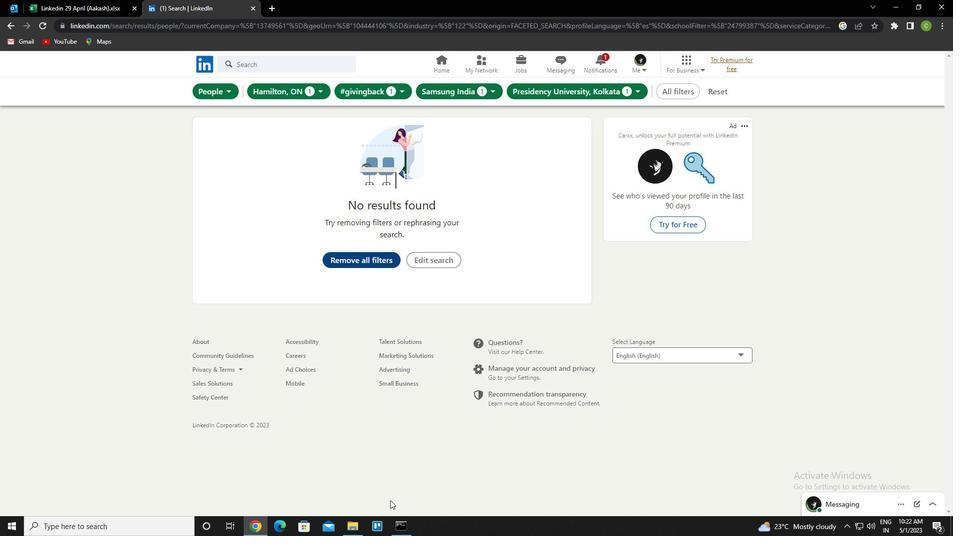 
